 Task: Add Sprouts Organic Curry Powder Spice to the cart.
Action: Mouse moved to (20, 98)
Screenshot: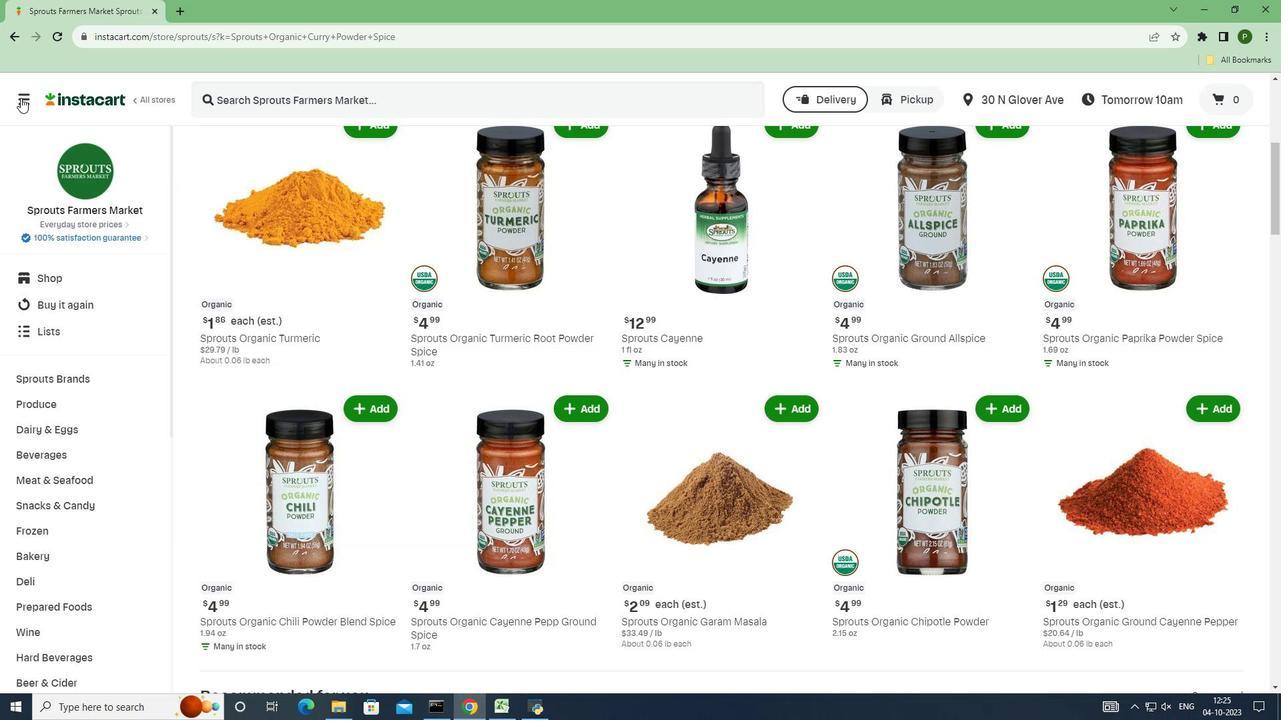 
Action: Mouse pressed left at (20, 98)
Screenshot: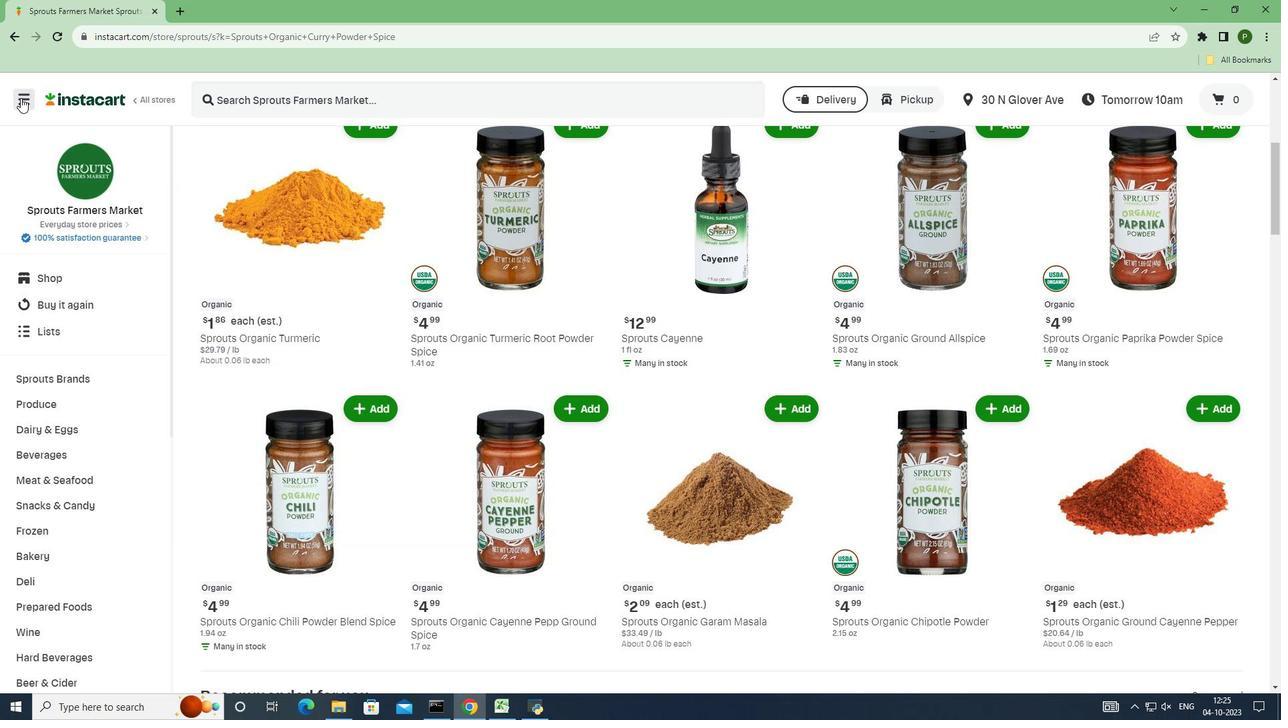 
Action: Mouse moved to (53, 375)
Screenshot: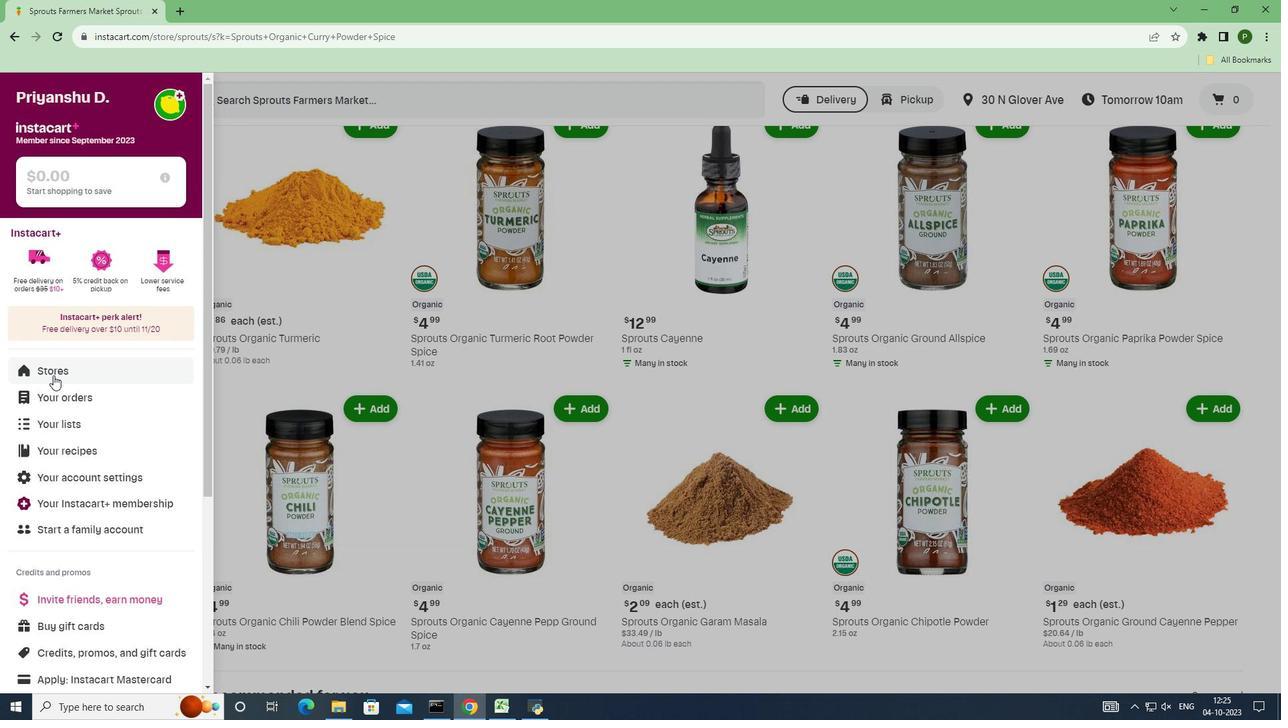 
Action: Mouse pressed left at (53, 375)
Screenshot: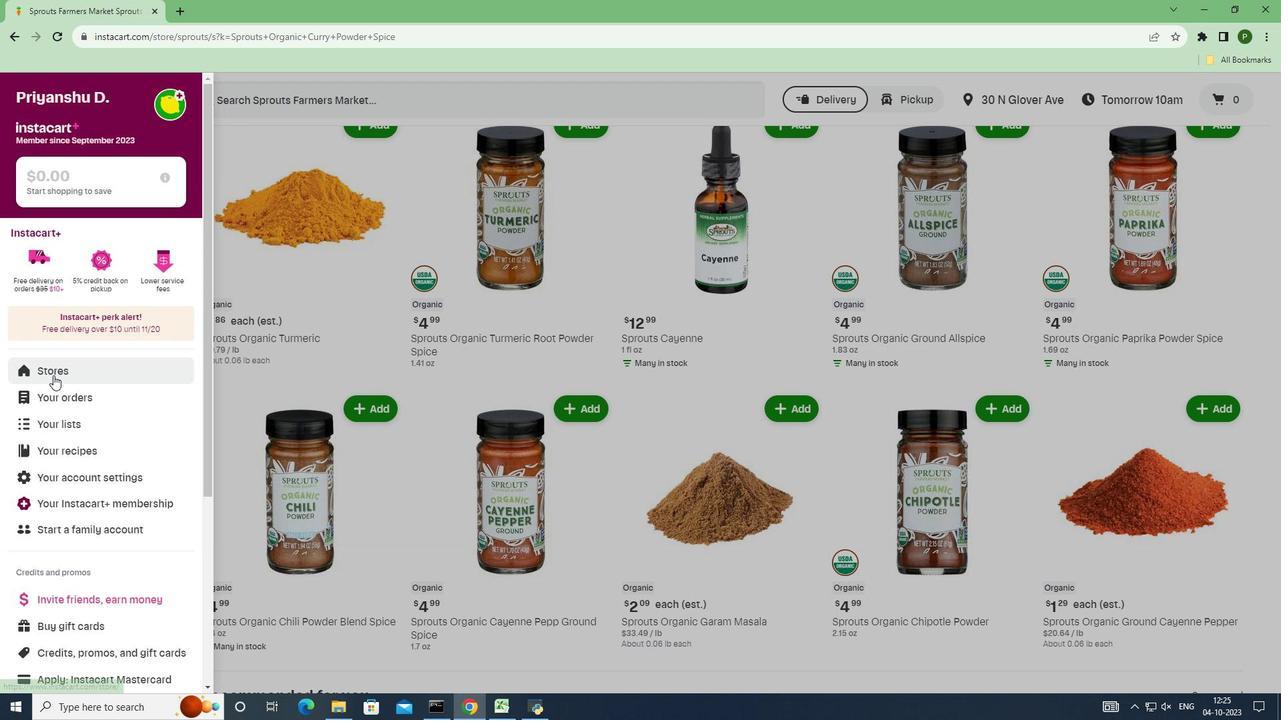 
Action: Mouse moved to (311, 160)
Screenshot: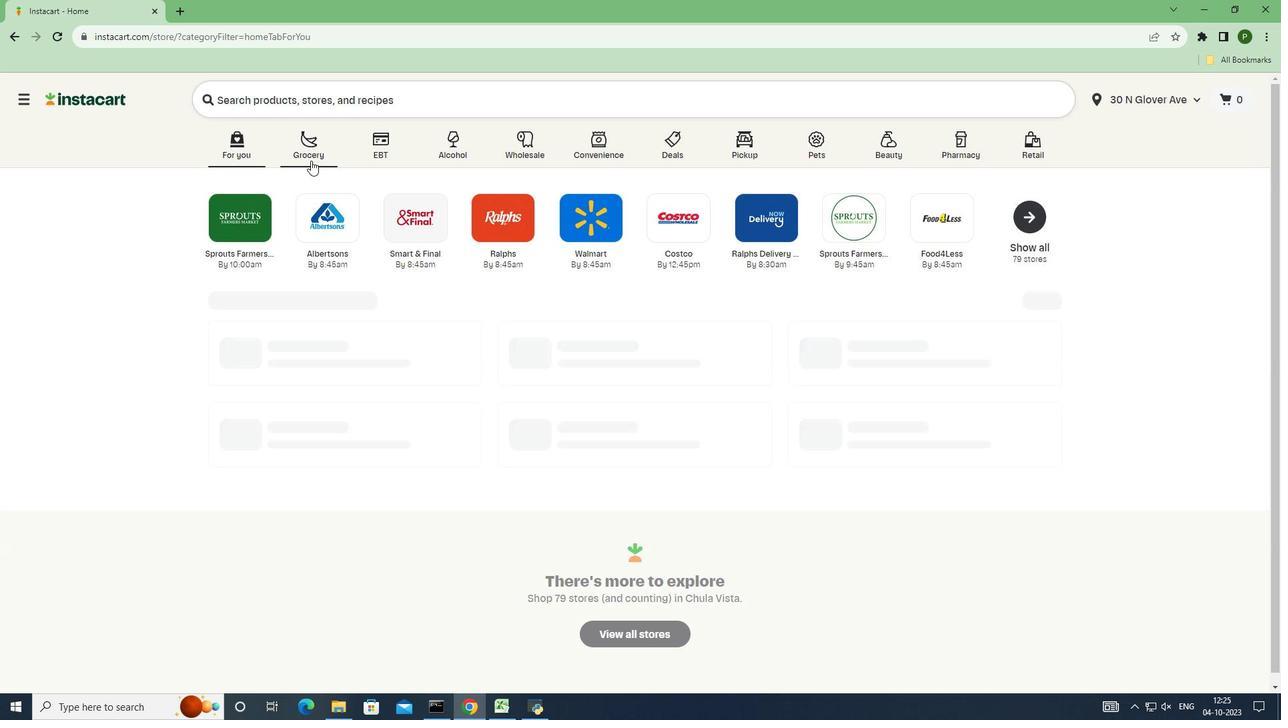 
Action: Mouse pressed left at (311, 160)
Screenshot: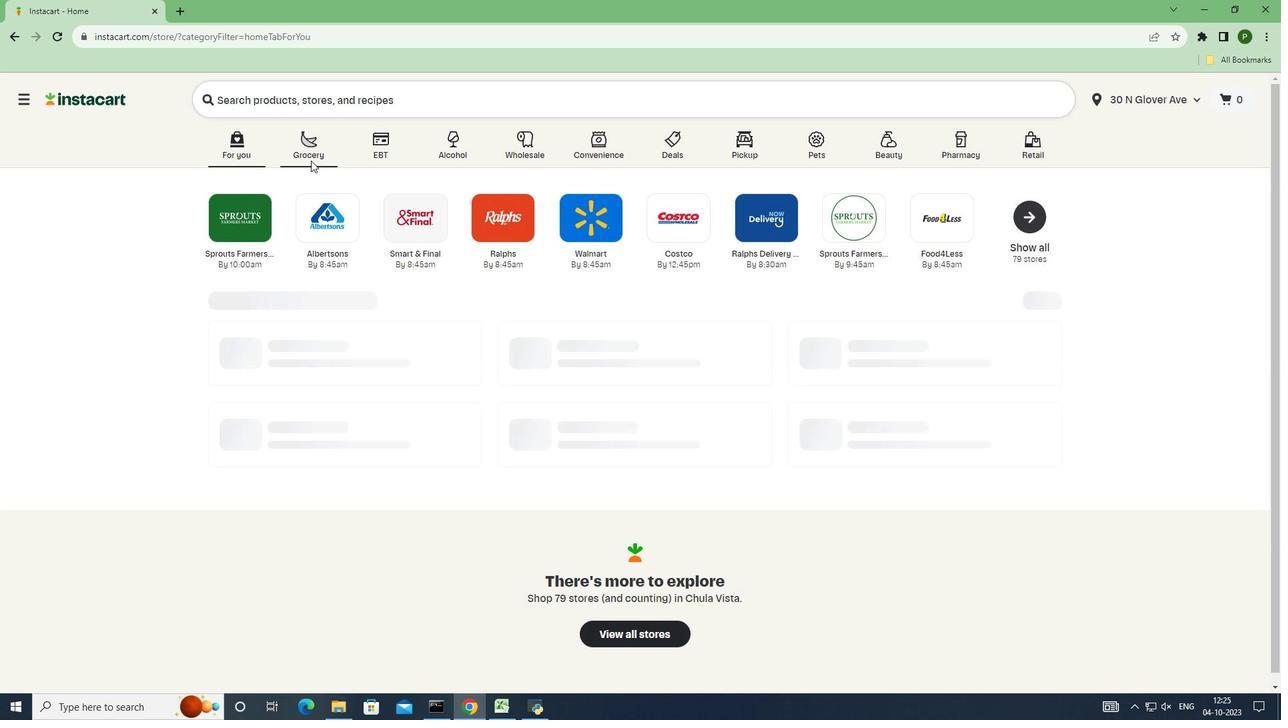 
Action: Mouse moved to (821, 317)
Screenshot: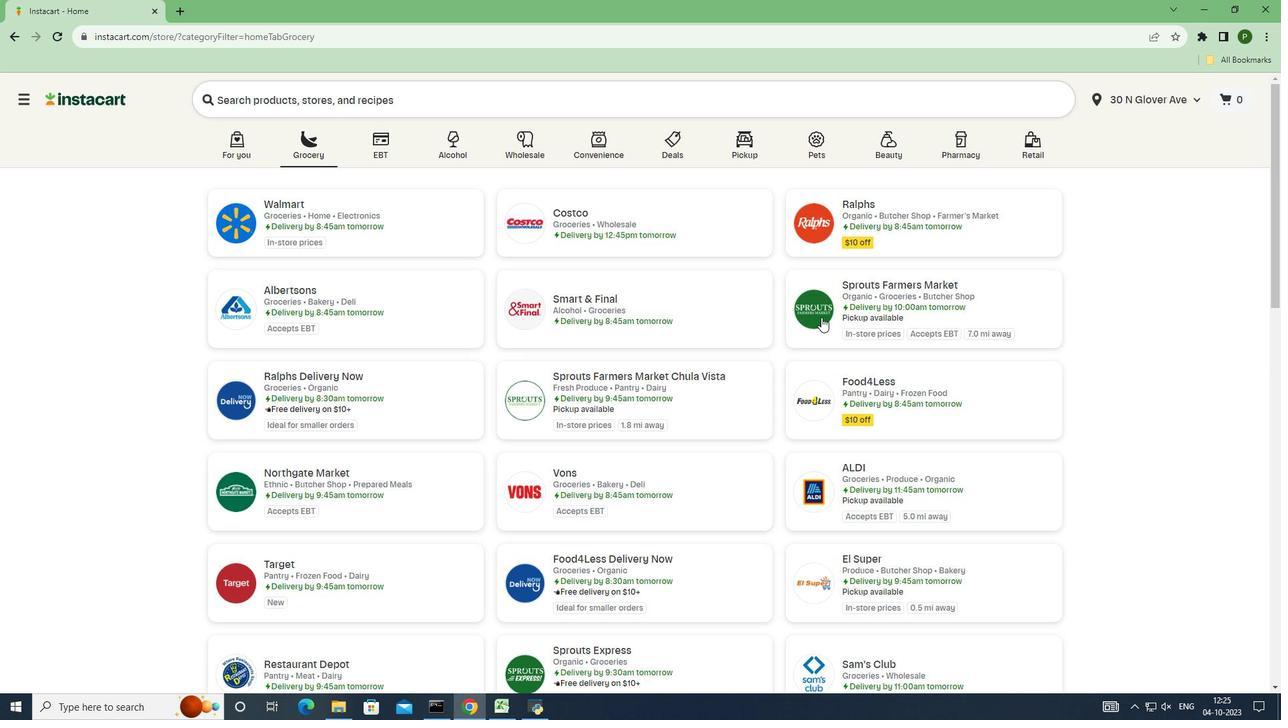 
Action: Mouse pressed left at (821, 317)
Screenshot: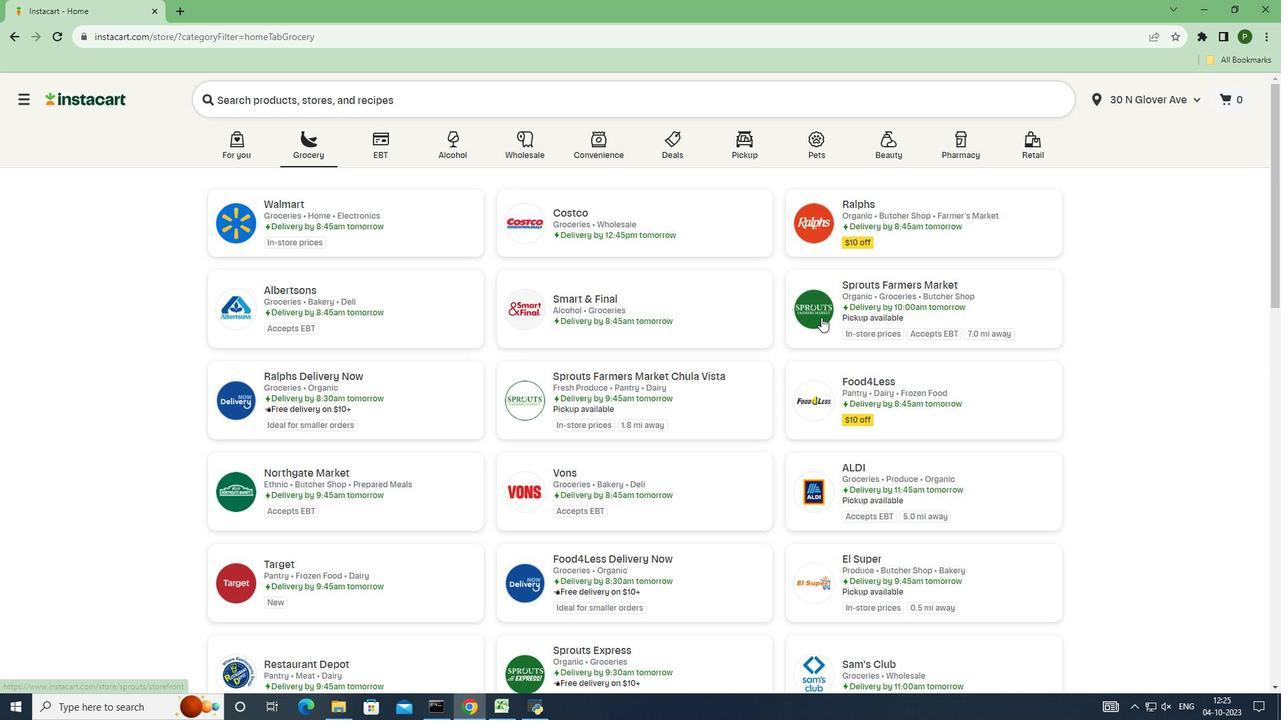
Action: Mouse moved to (74, 385)
Screenshot: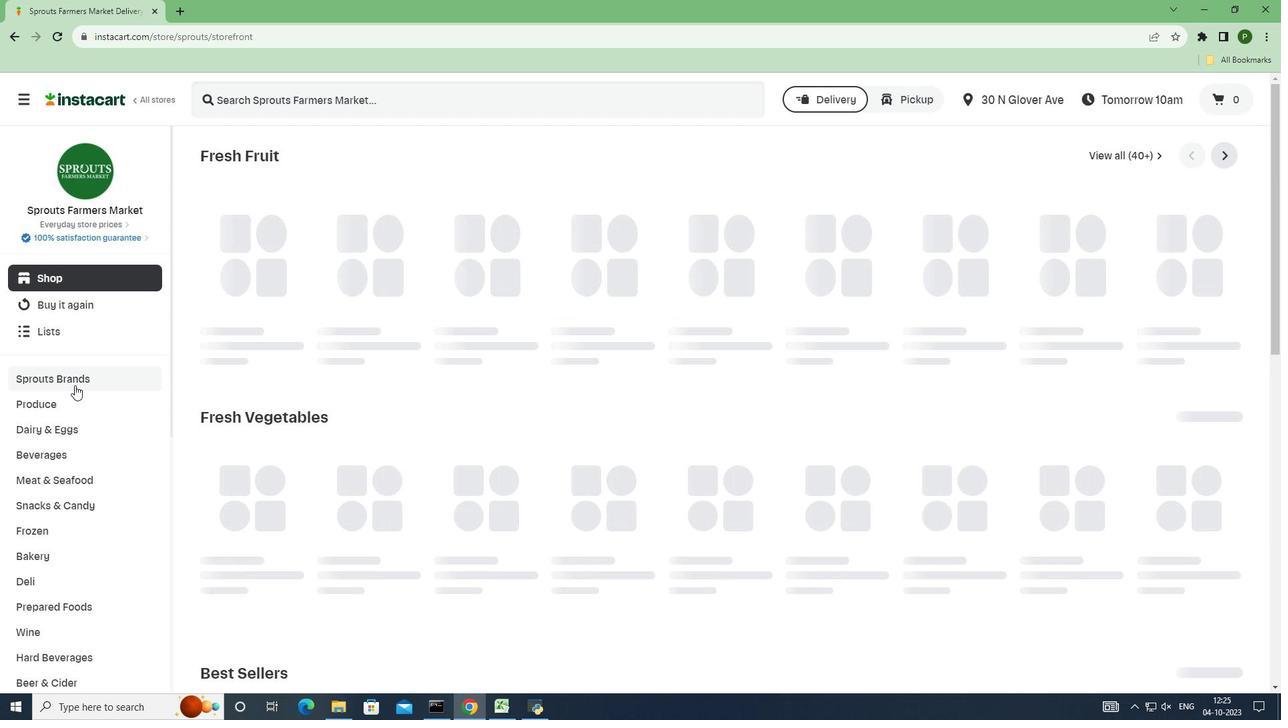 
Action: Mouse pressed left at (74, 385)
Screenshot: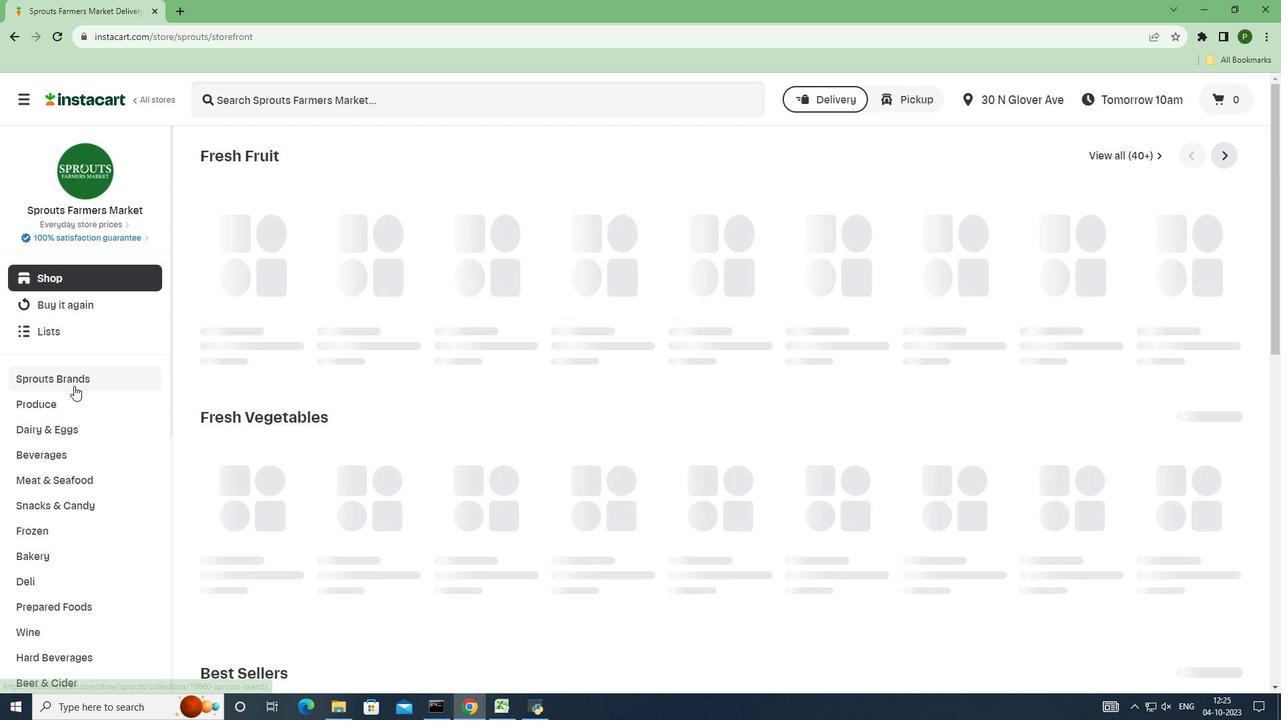
Action: Mouse moved to (64, 477)
Screenshot: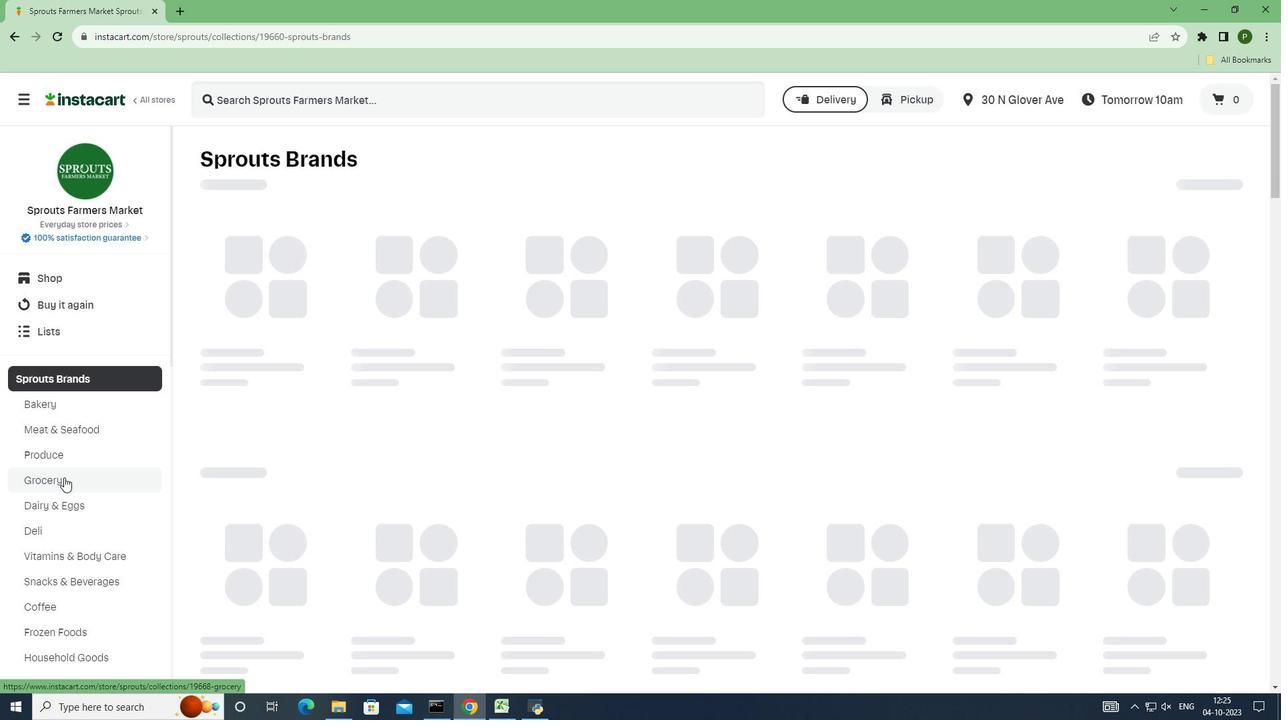 
Action: Mouse pressed left at (64, 477)
Screenshot: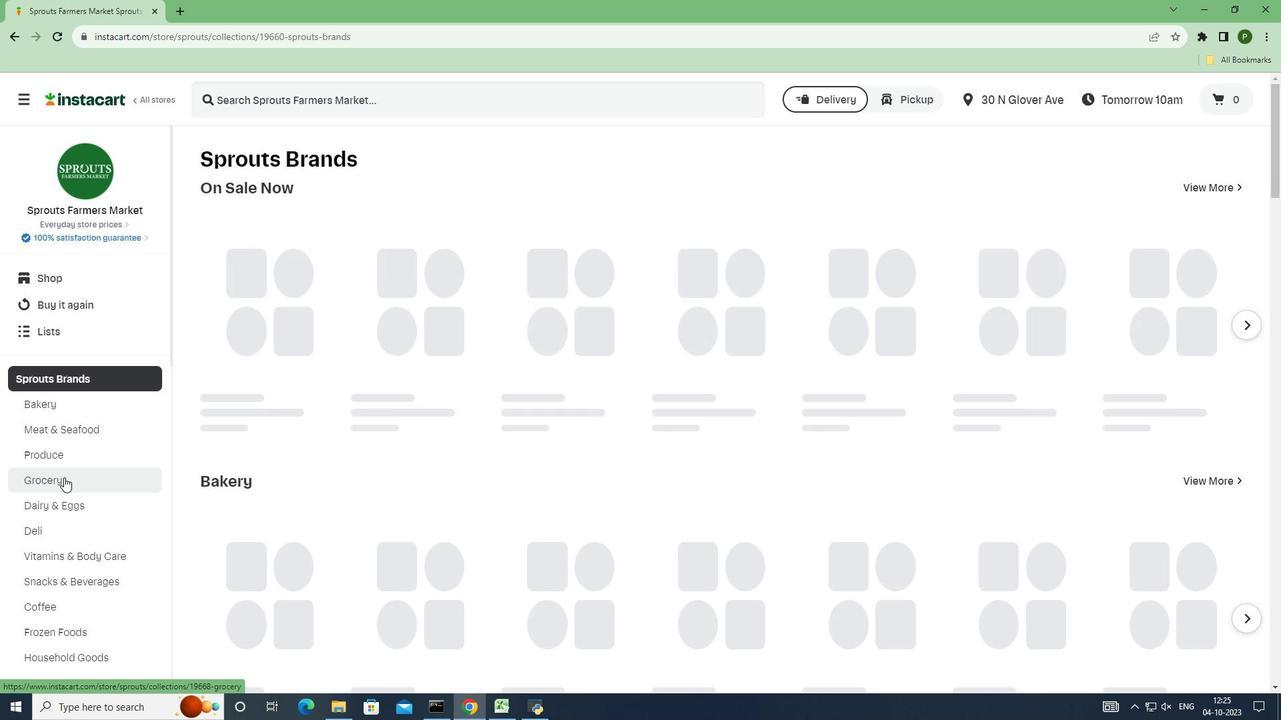 
Action: Mouse moved to (297, 278)
Screenshot: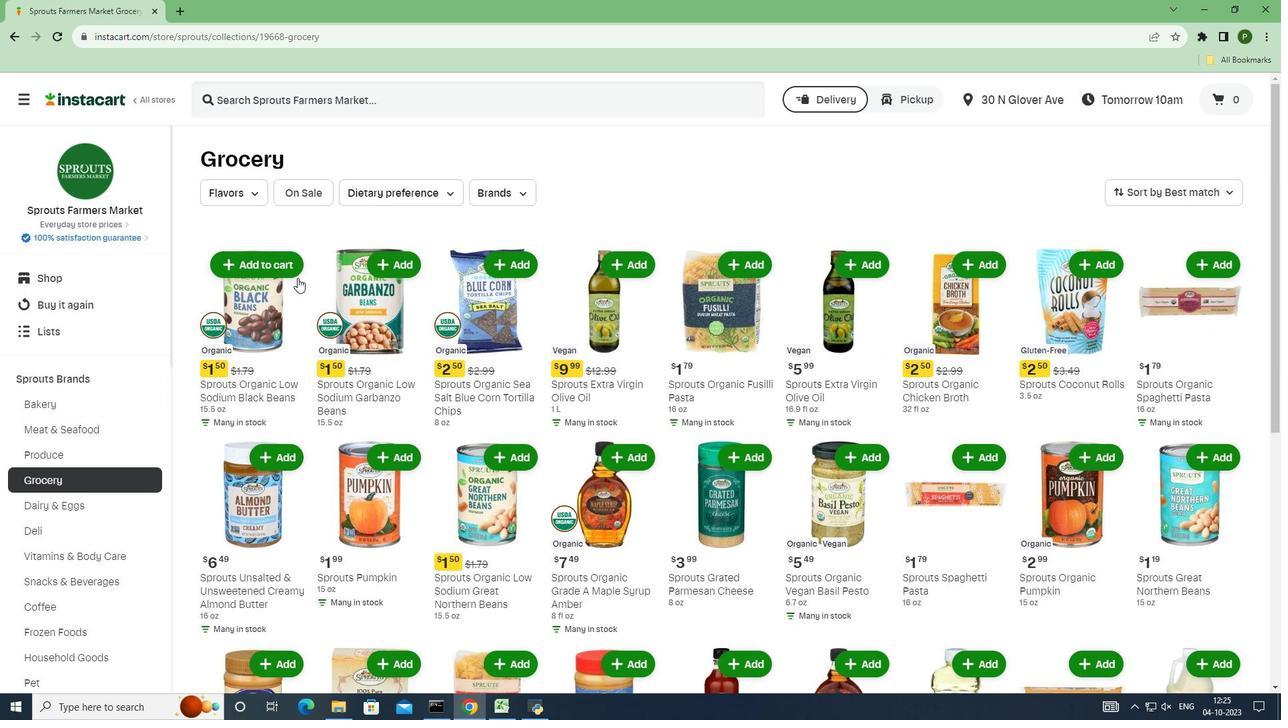
Action: Mouse scrolled (297, 277) with delta (0, 0)
Screenshot: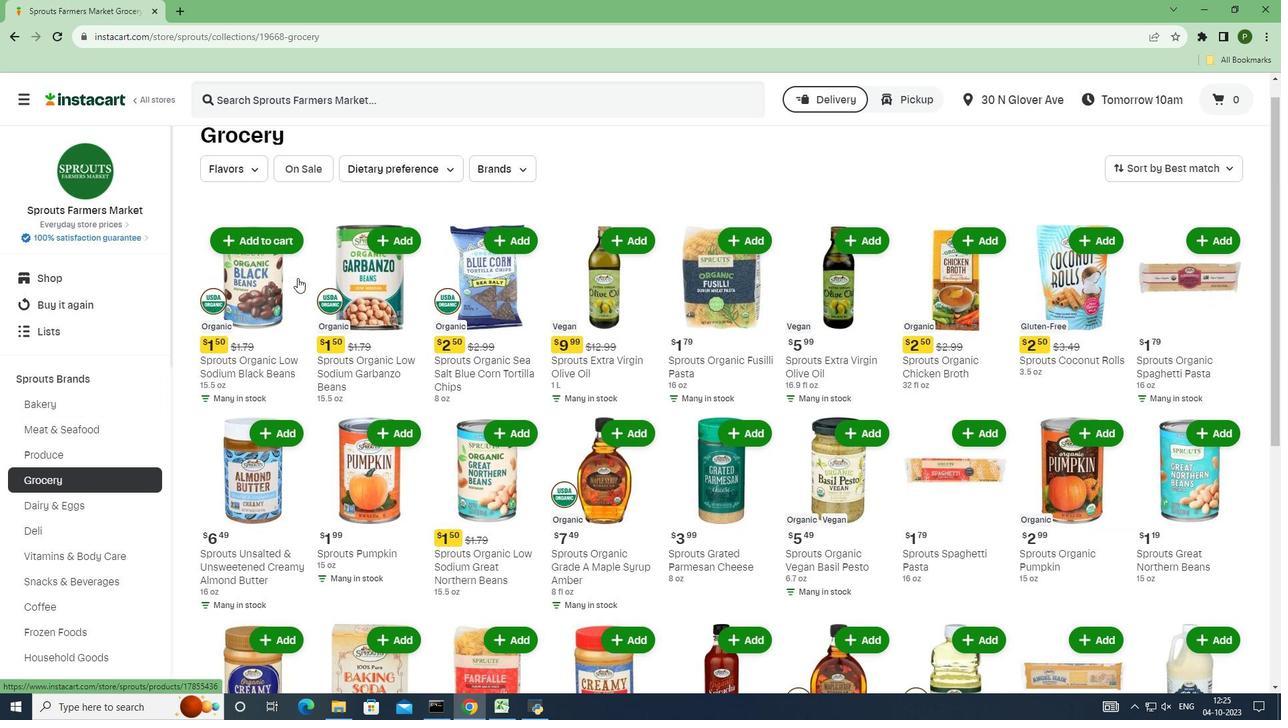 
Action: Mouse scrolled (297, 277) with delta (0, 0)
Screenshot: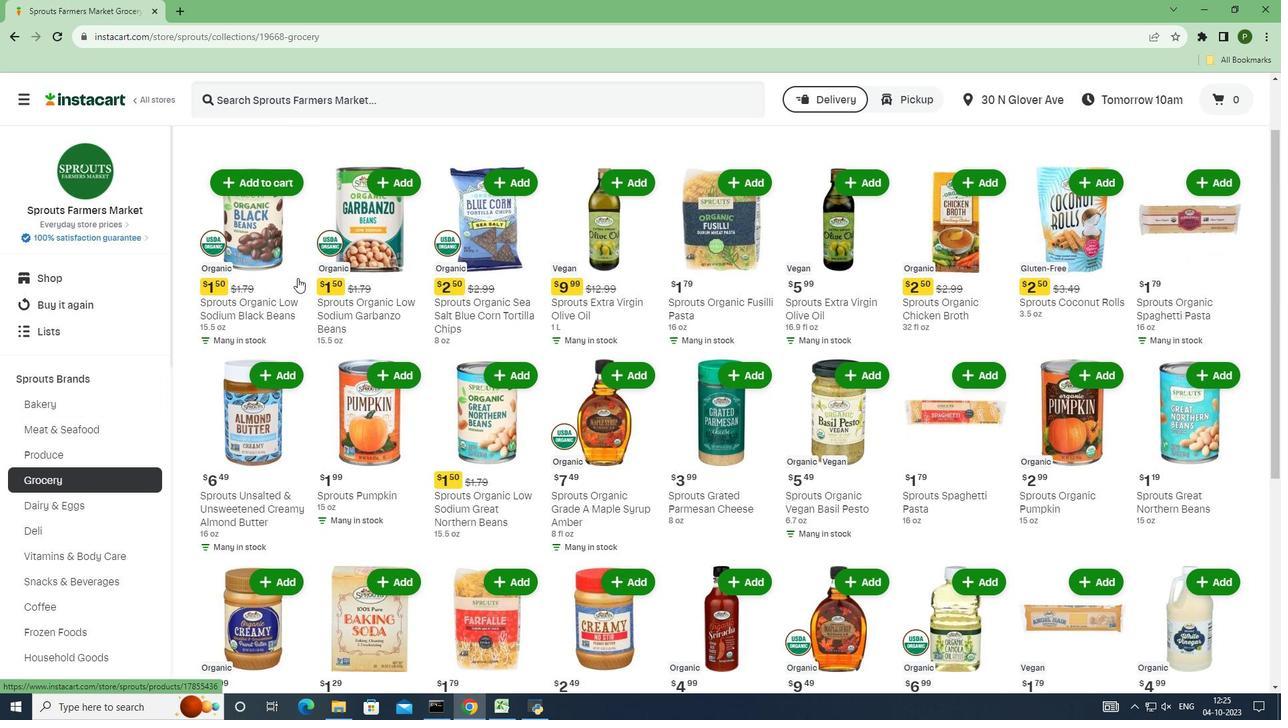 
Action: Mouse scrolled (297, 277) with delta (0, 0)
Screenshot: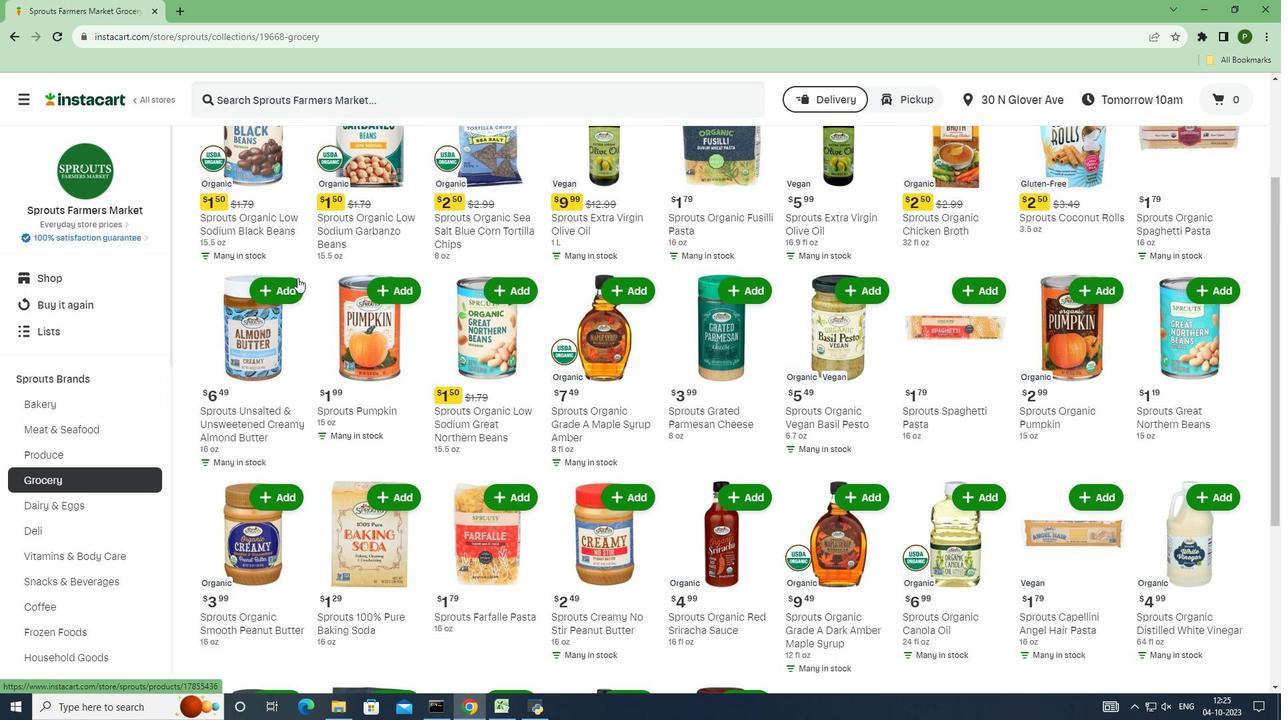 
Action: Mouse scrolled (297, 277) with delta (0, 0)
Screenshot: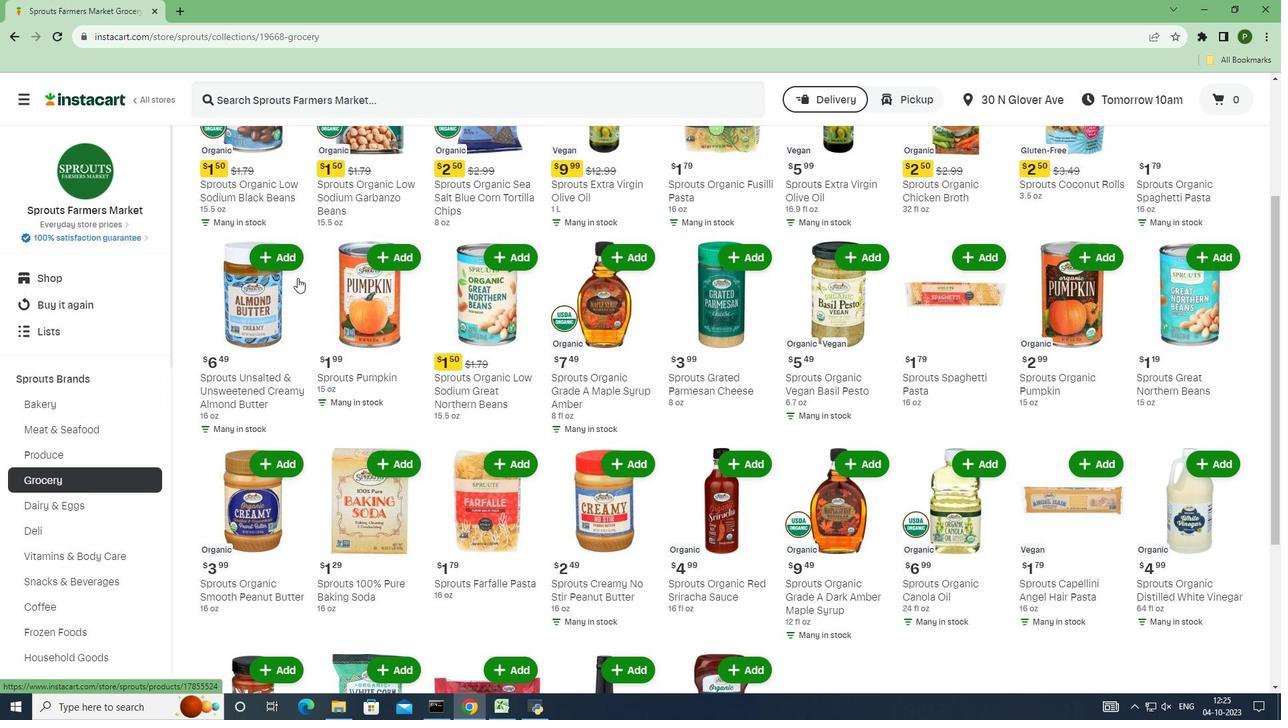 
Action: Mouse scrolled (297, 277) with delta (0, 0)
Screenshot: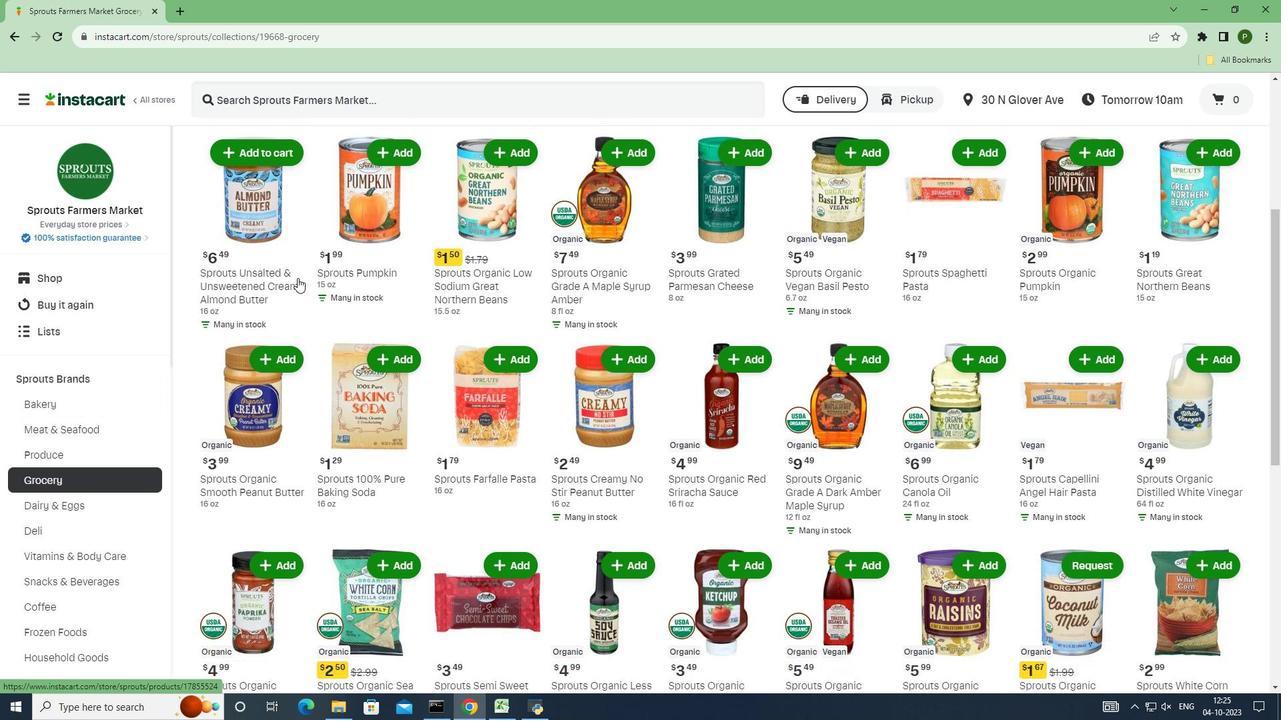
Action: Mouse scrolled (297, 277) with delta (0, 0)
Screenshot: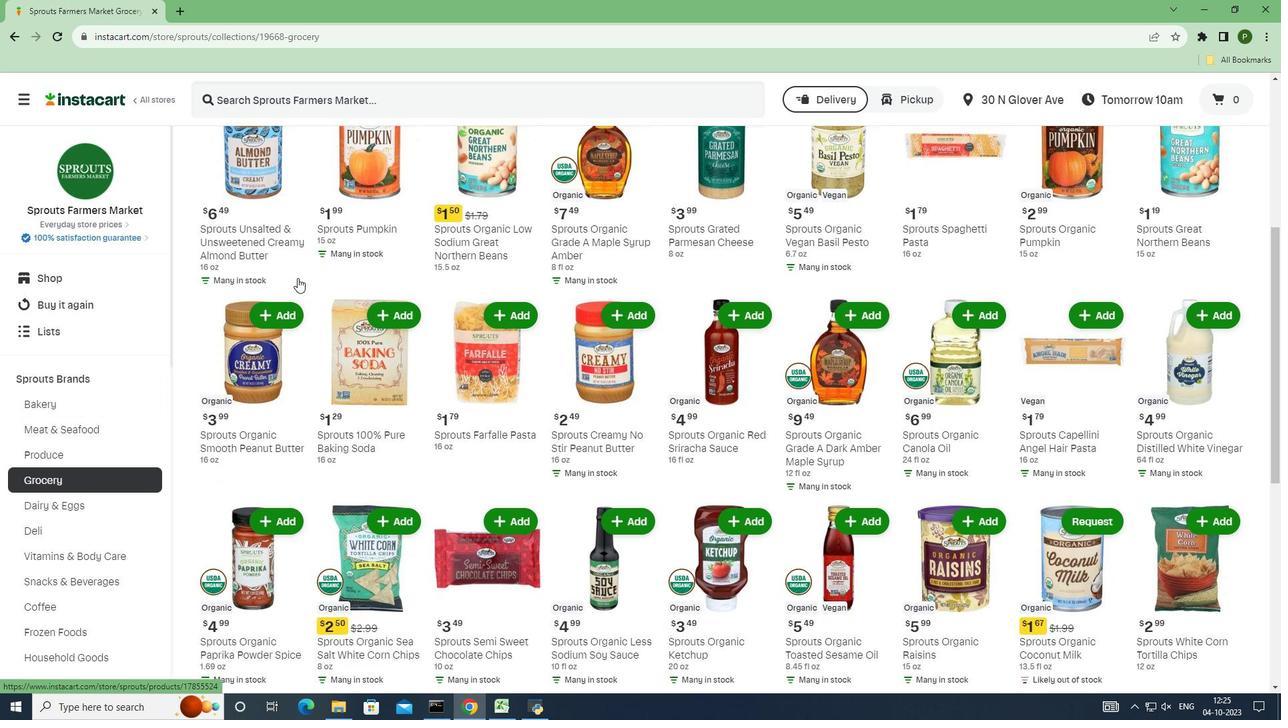 
Action: Mouse scrolled (297, 277) with delta (0, 0)
Screenshot: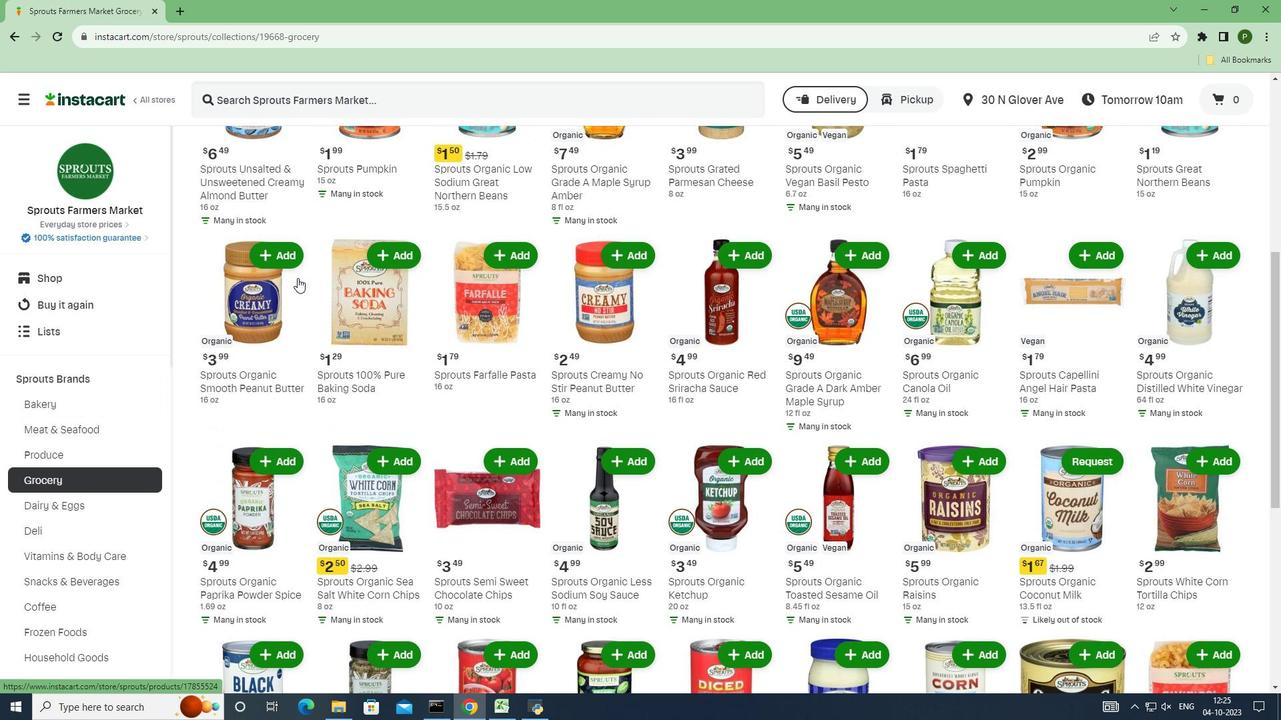 
Action: Mouse scrolled (297, 277) with delta (0, 0)
Screenshot: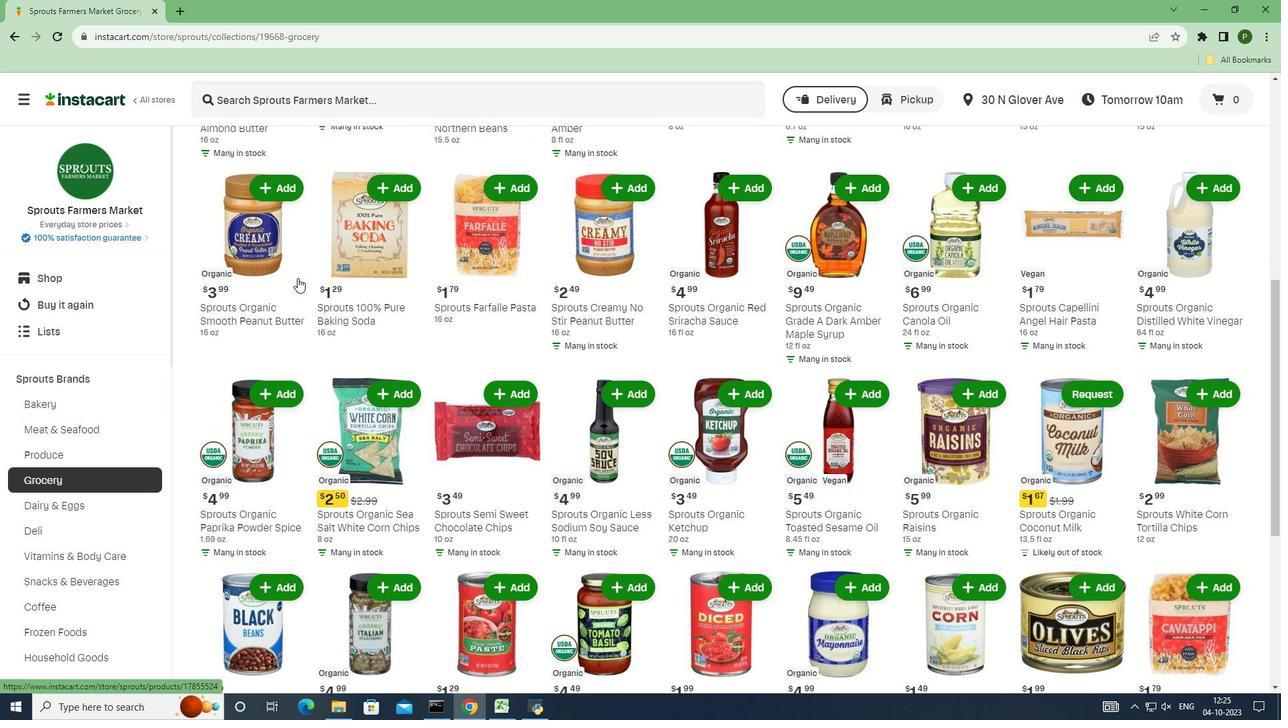 
Action: Mouse scrolled (297, 277) with delta (0, 0)
Screenshot: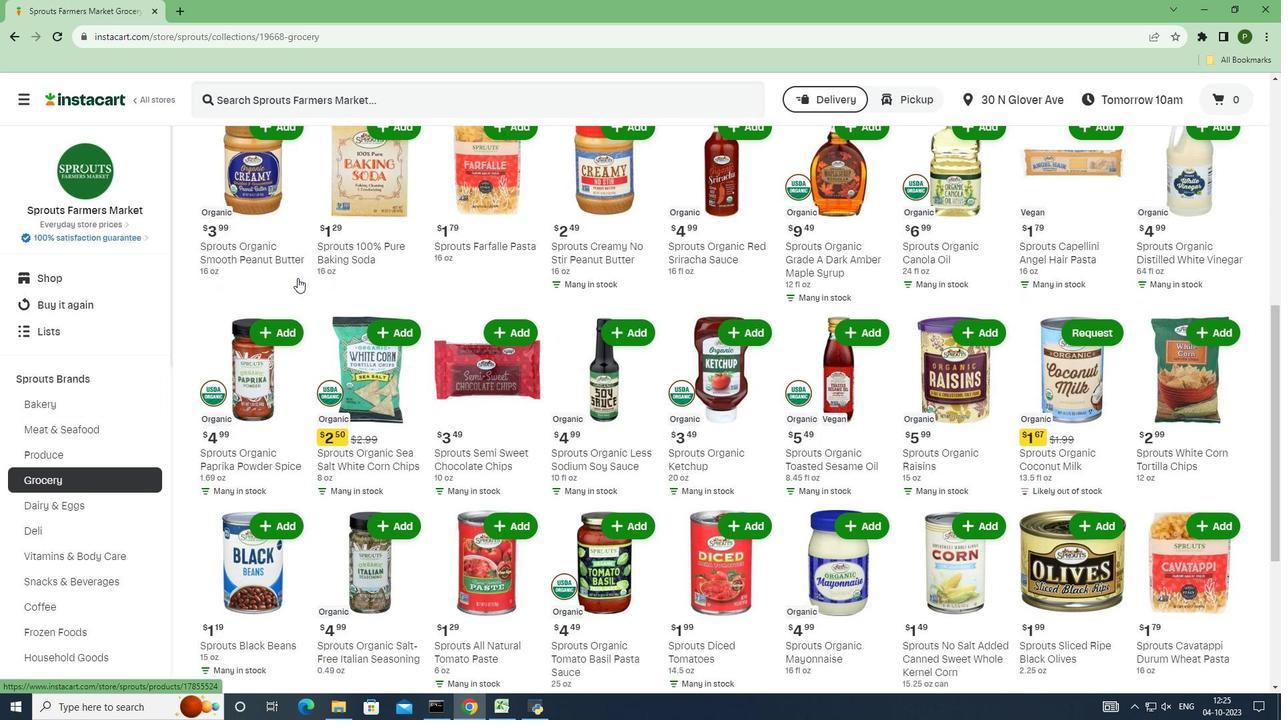
Action: Mouse scrolled (297, 277) with delta (0, 0)
Screenshot: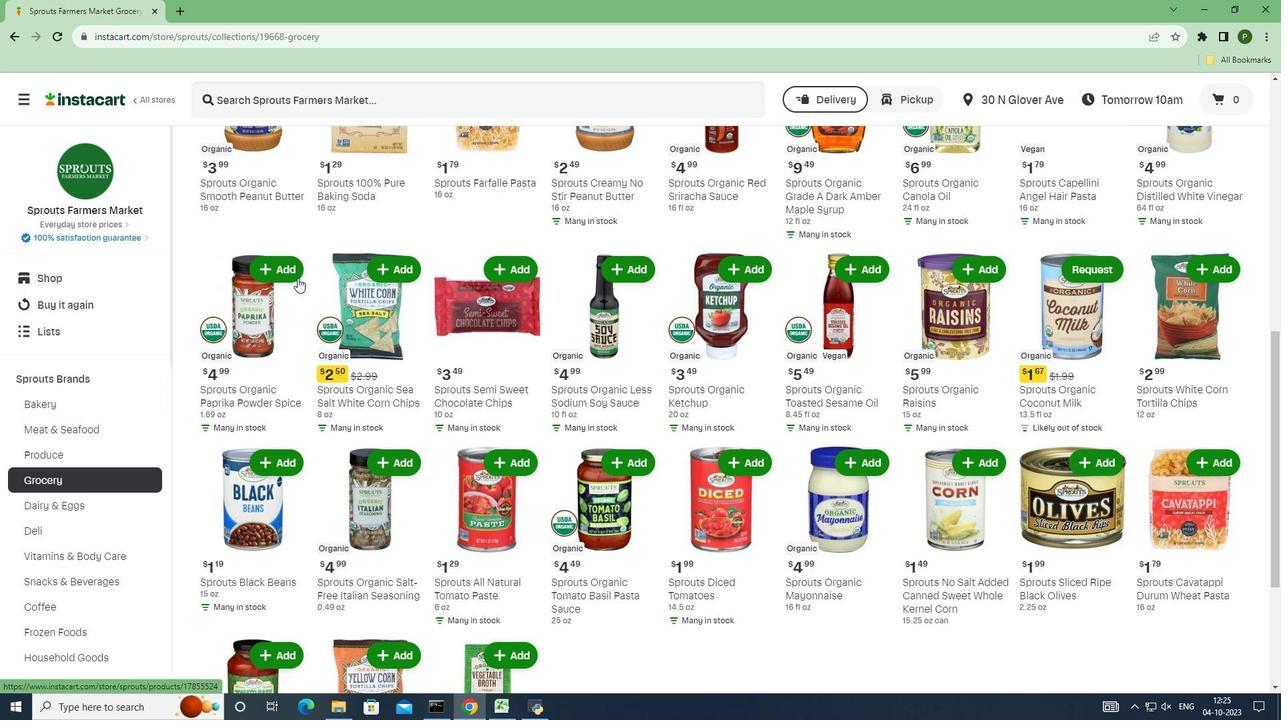 
Action: Mouse scrolled (297, 277) with delta (0, 0)
Screenshot: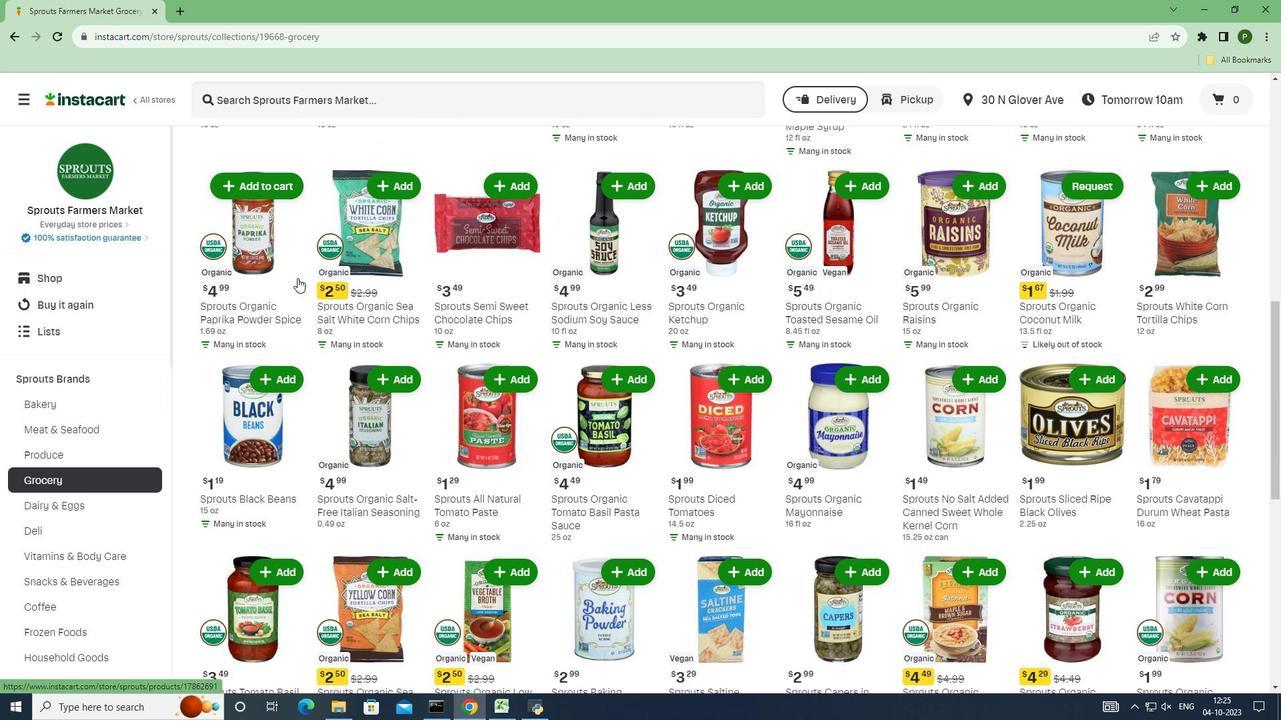 
Action: Mouse scrolled (297, 277) with delta (0, 0)
Screenshot: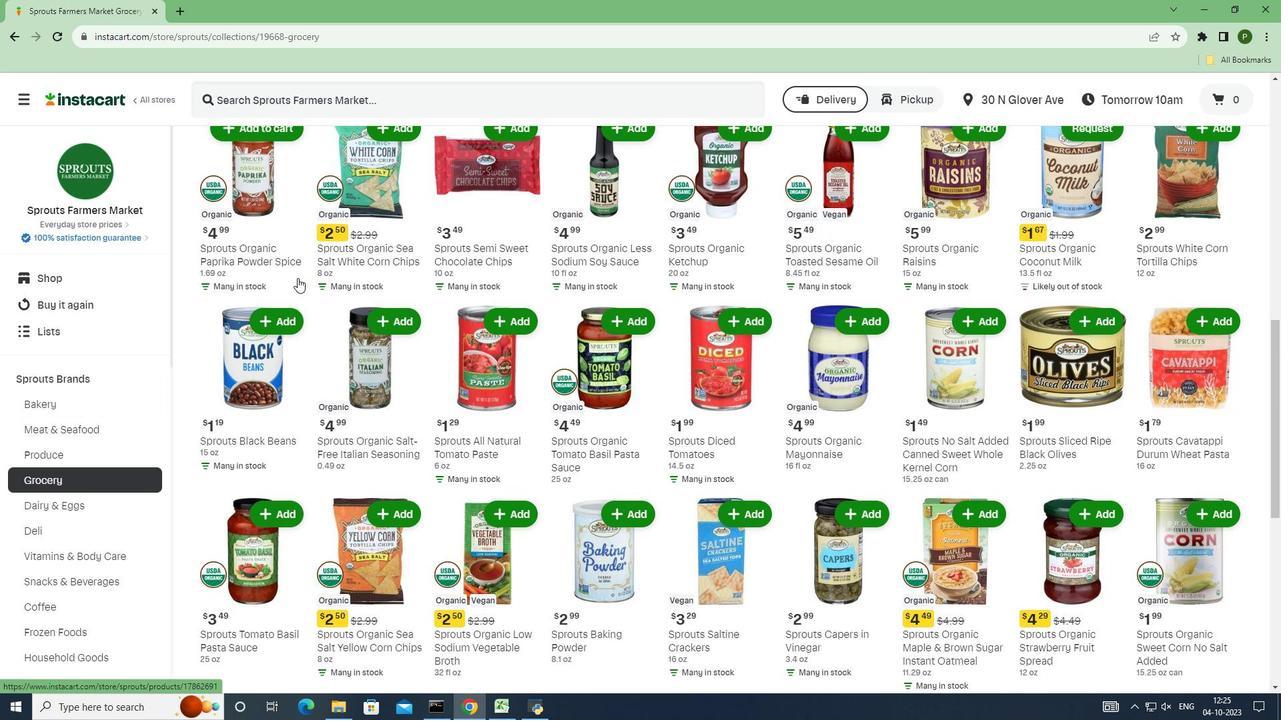 
Action: Mouse scrolled (297, 277) with delta (0, 0)
Screenshot: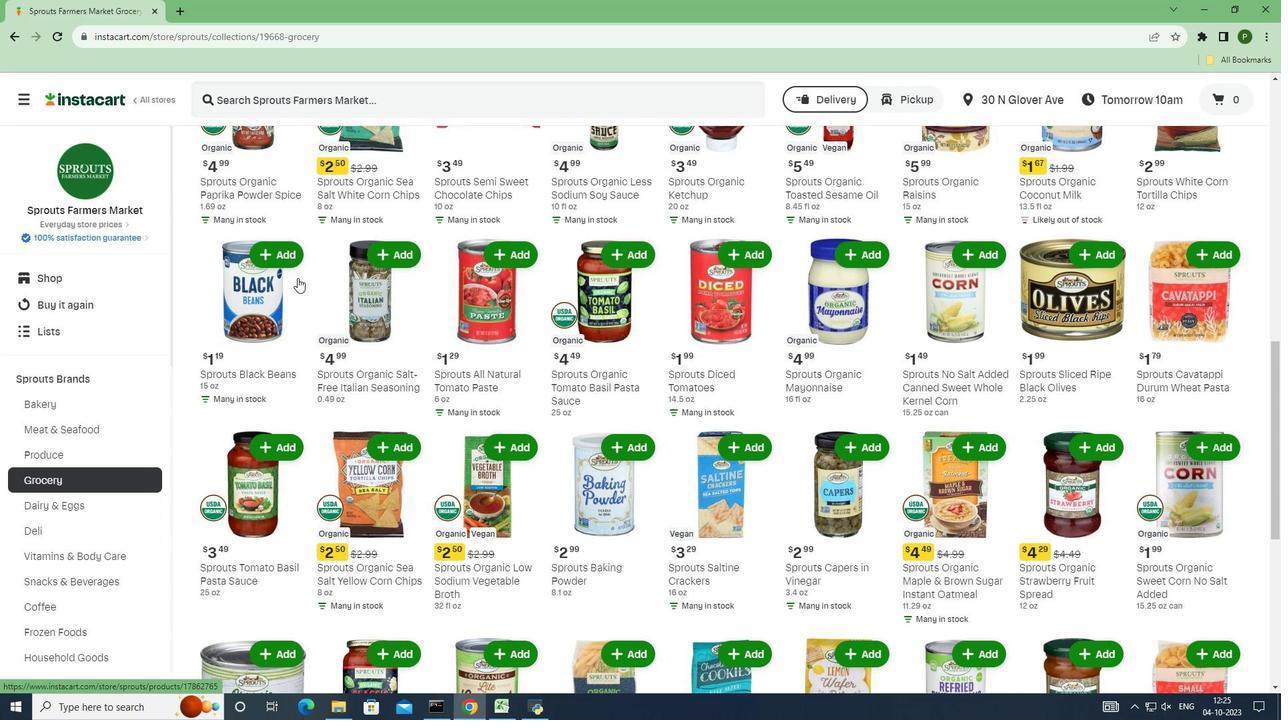 
Action: Mouse scrolled (297, 277) with delta (0, 0)
Screenshot: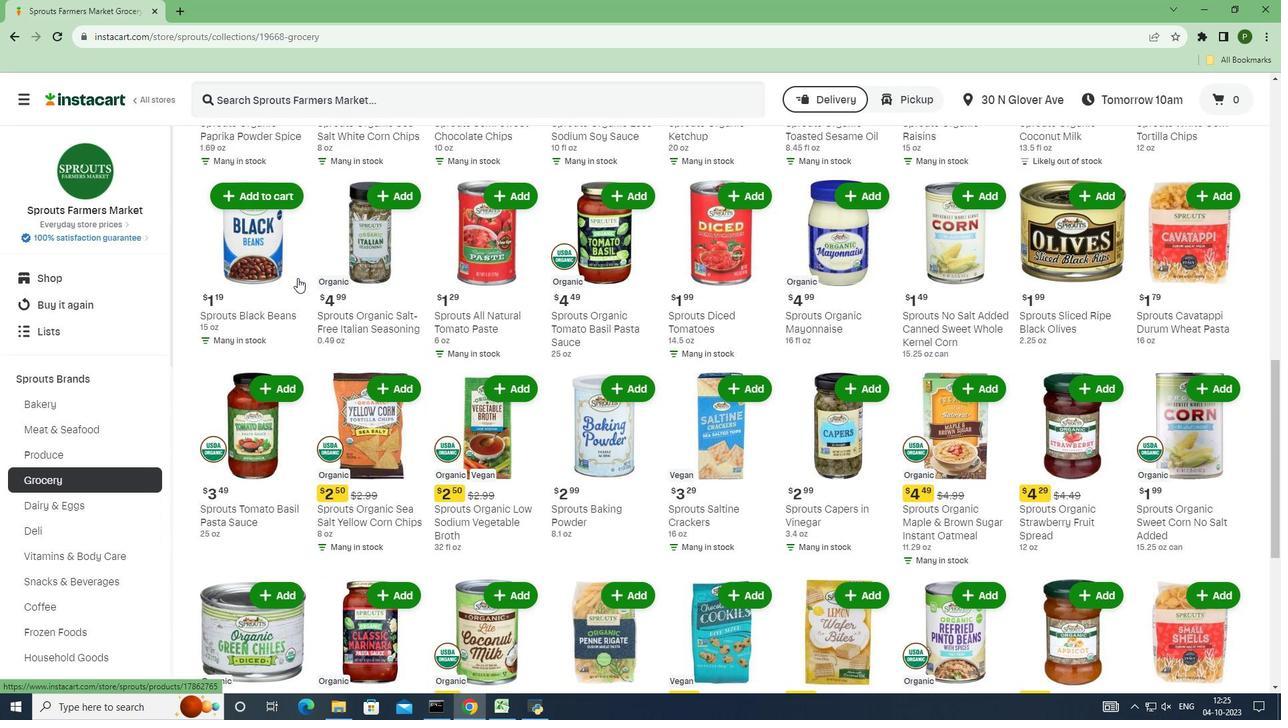
Action: Mouse scrolled (297, 277) with delta (0, 0)
Screenshot: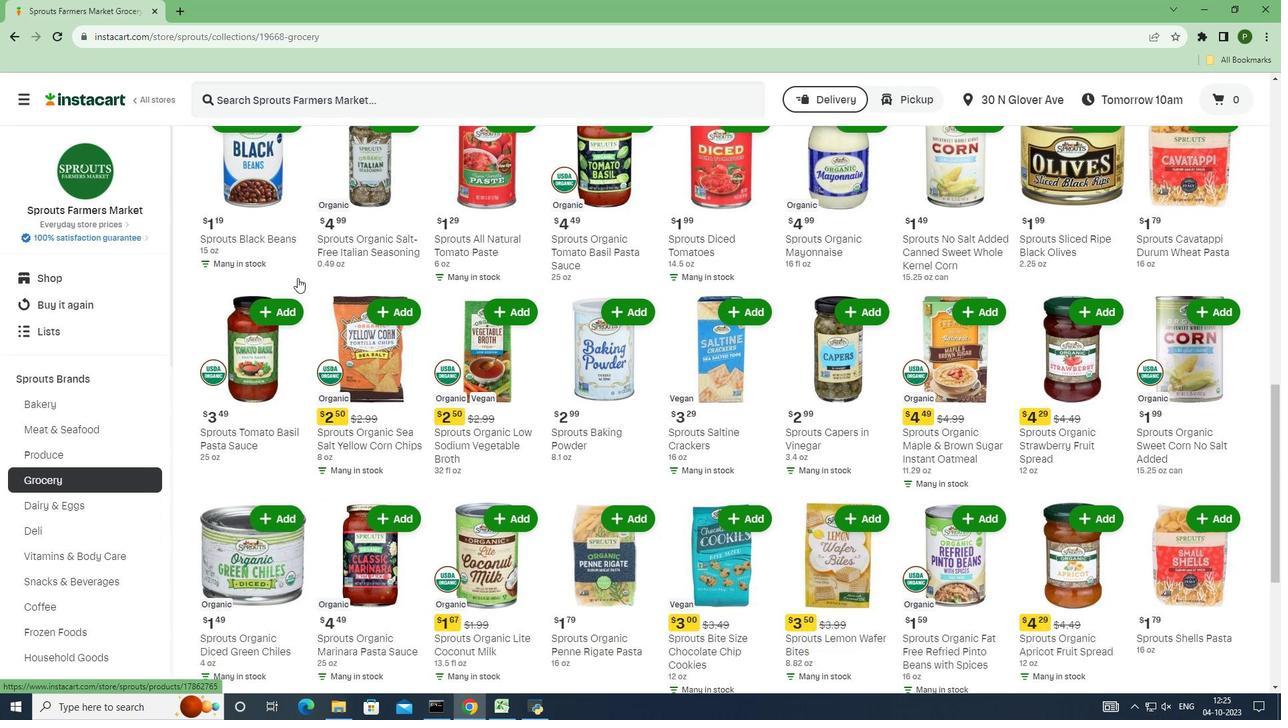 
Action: Mouse scrolled (297, 277) with delta (0, 0)
Screenshot: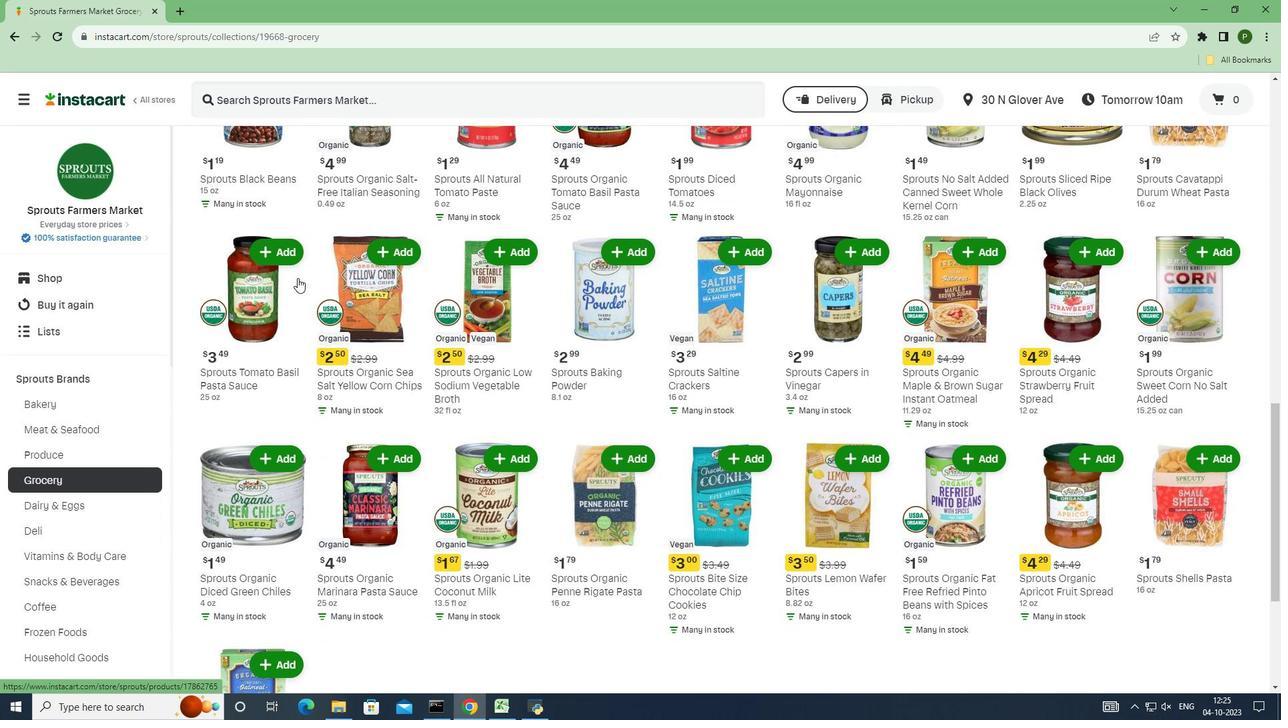 
Action: Mouse scrolled (297, 277) with delta (0, 0)
Screenshot: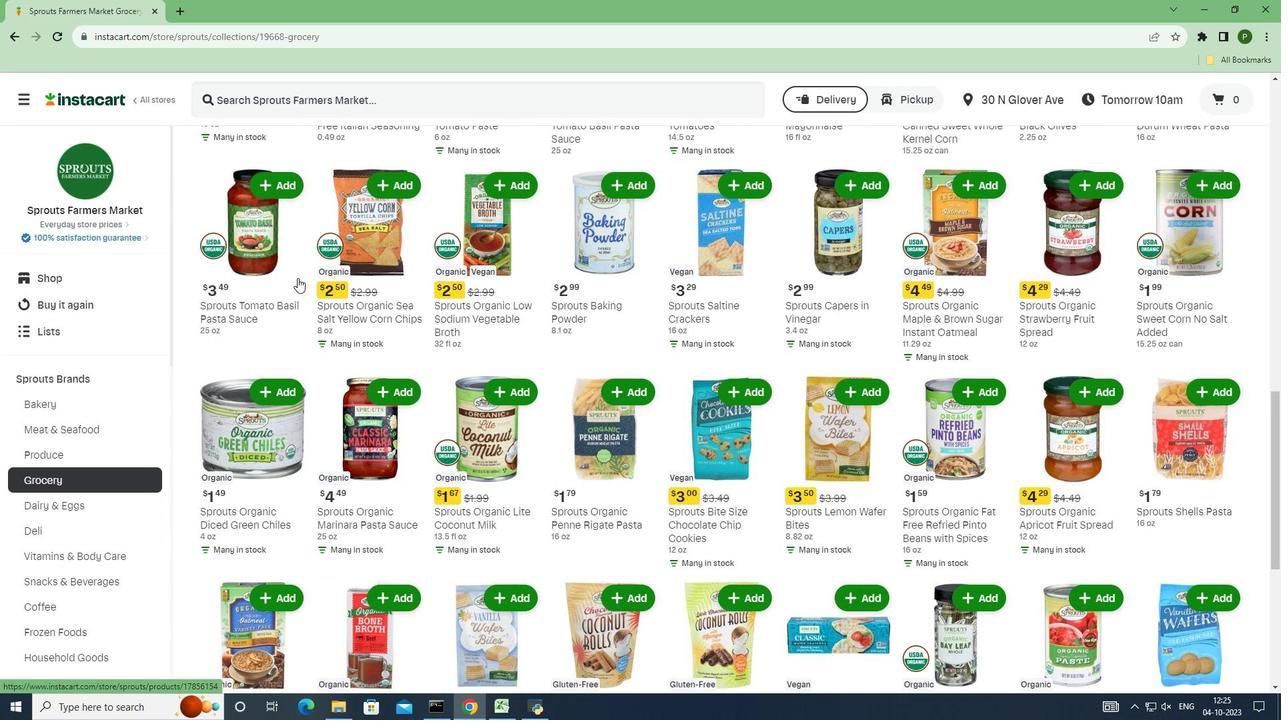 
Action: Mouse scrolled (297, 277) with delta (0, 0)
Screenshot: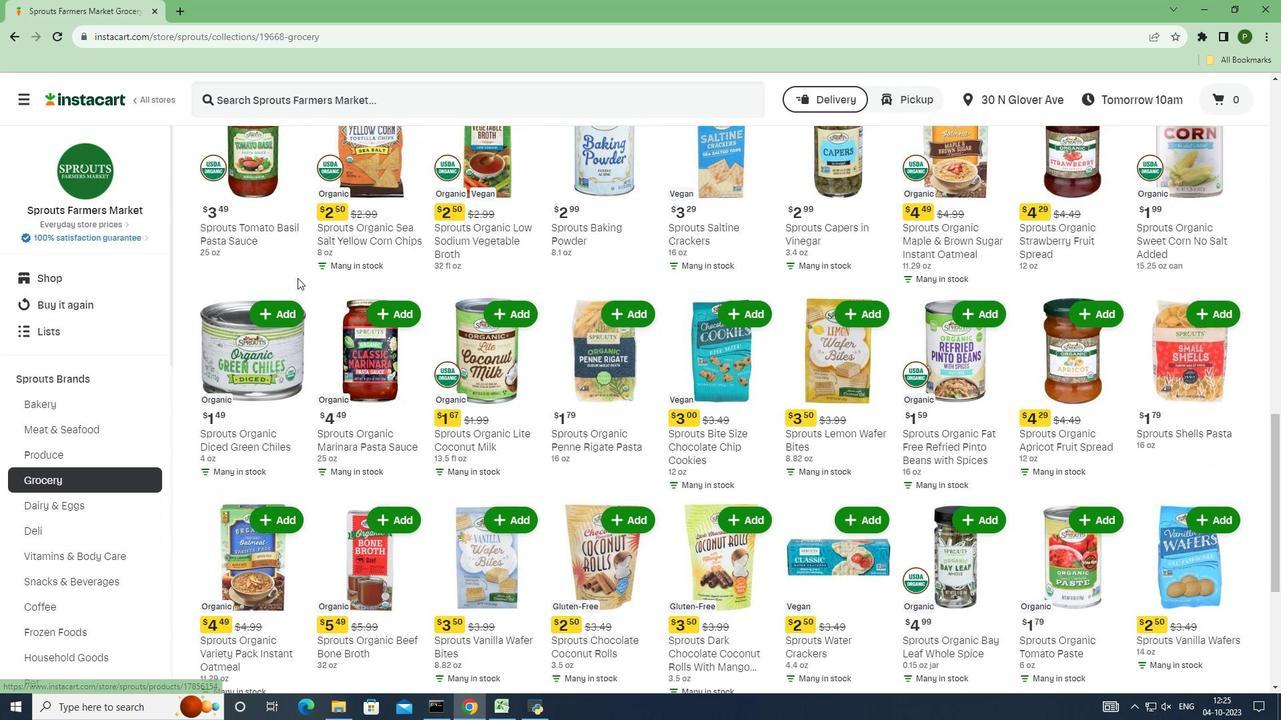
Action: Mouse scrolled (297, 277) with delta (0, 0)
Screenshot: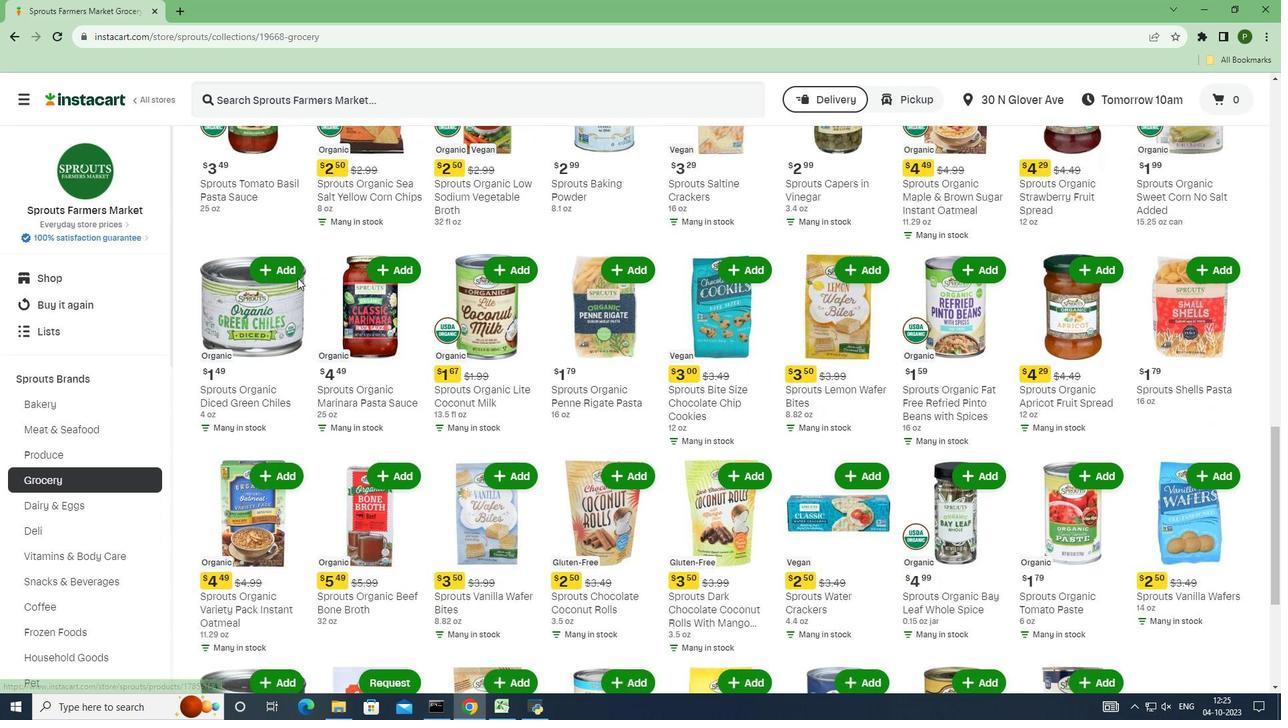 
Action: Mouse scrolled (297, 277) with delta (0, 0)
Screenshot: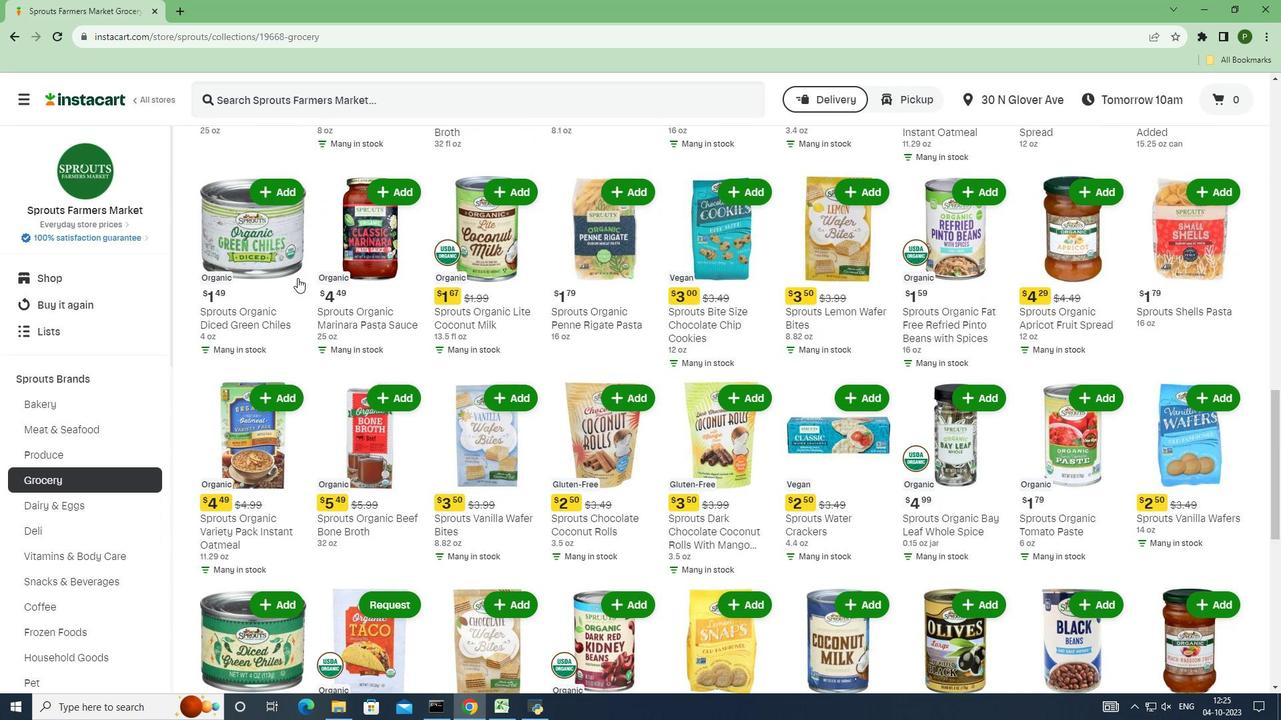 
Action: Mouse scrolled (297, 277) with delta (0, 0)
Screenshot: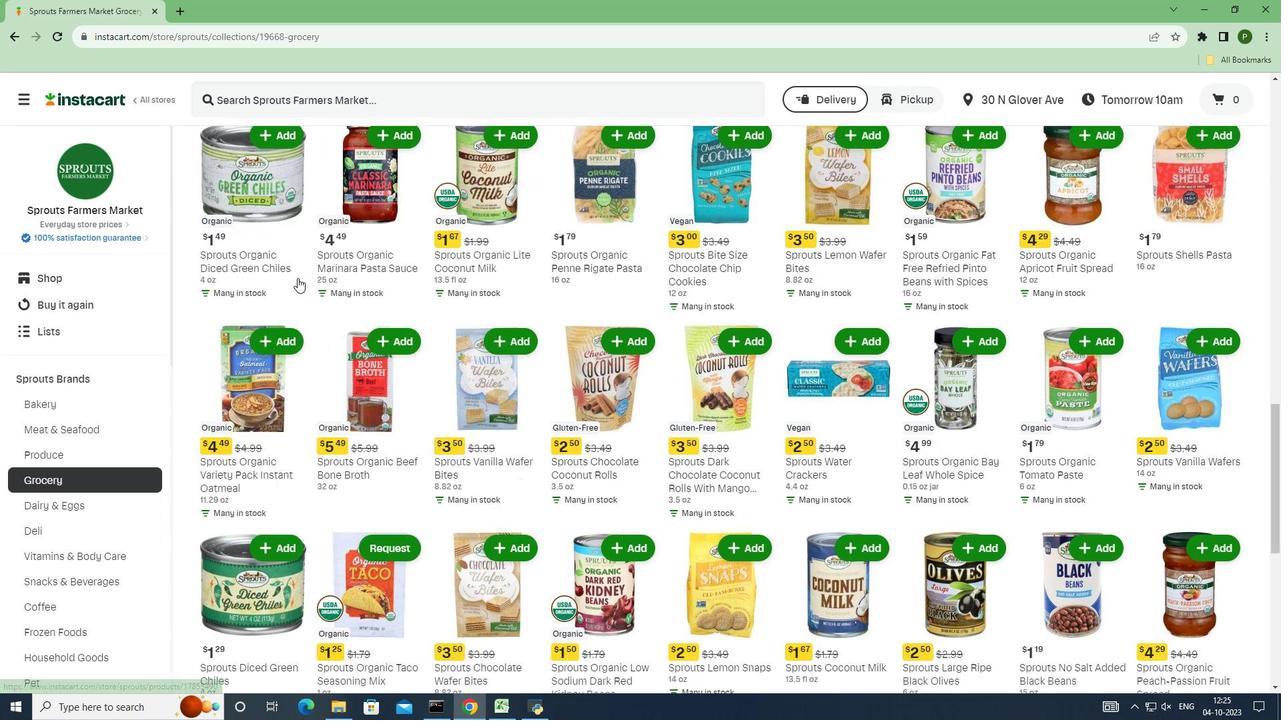 
Action: Mouse scrolled (297, 277) with delta (0, 0)
Screenshot: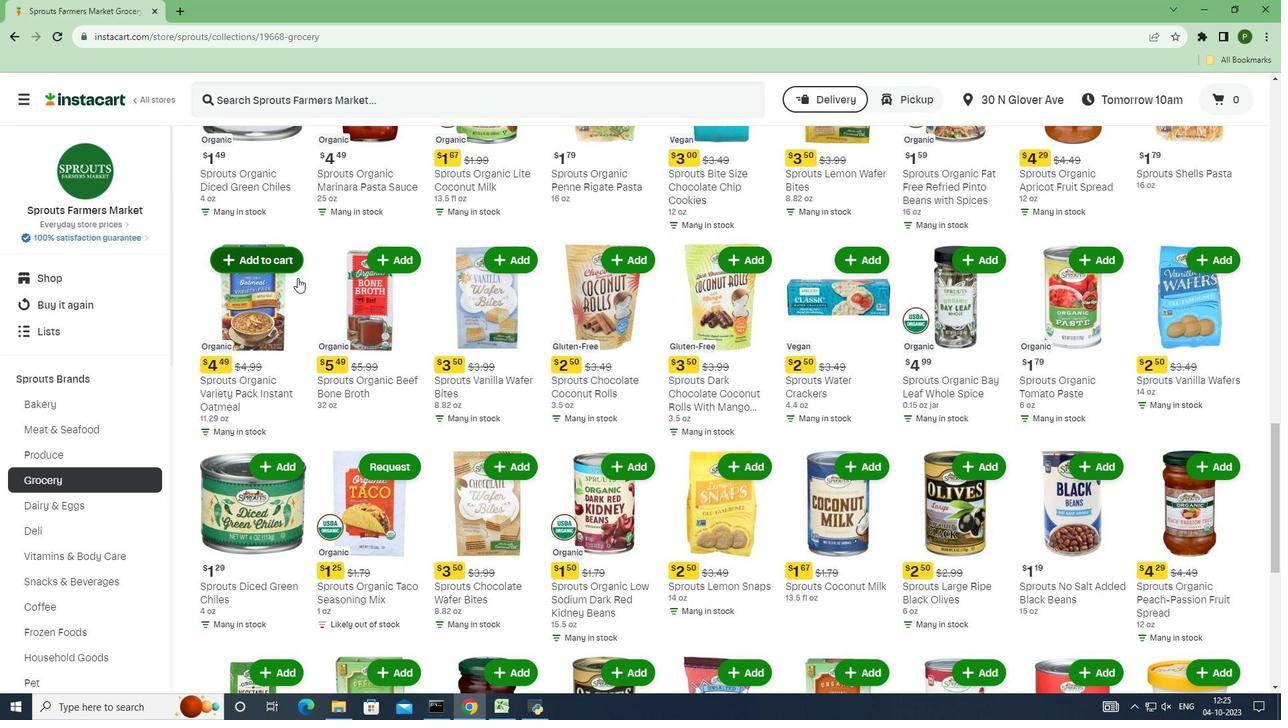 
Action: Mouse scrolled (297, 277) with delta (0, 0)
Screenshot: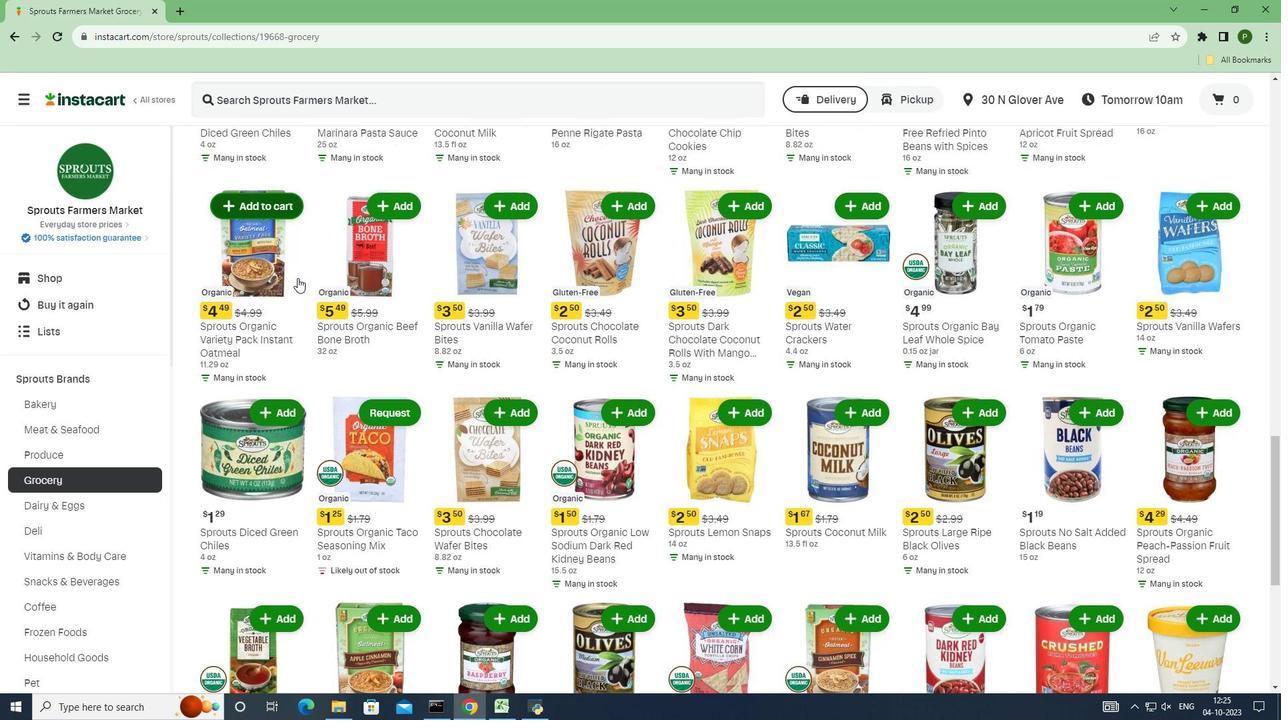 
Action: Mouse scrolled (297, 277) with delta (0, 0)
Screenshot: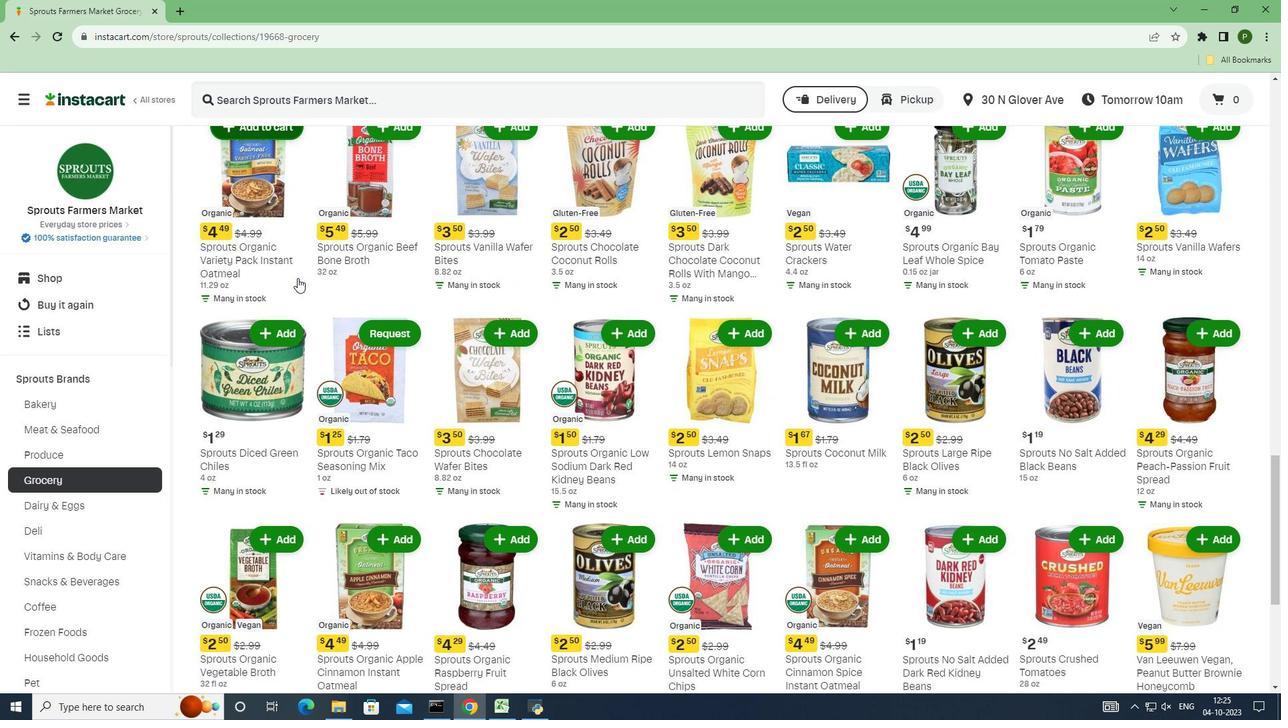 
Action: Mouse scrolled (297, 277) with delta (0, 0)
Screenshot: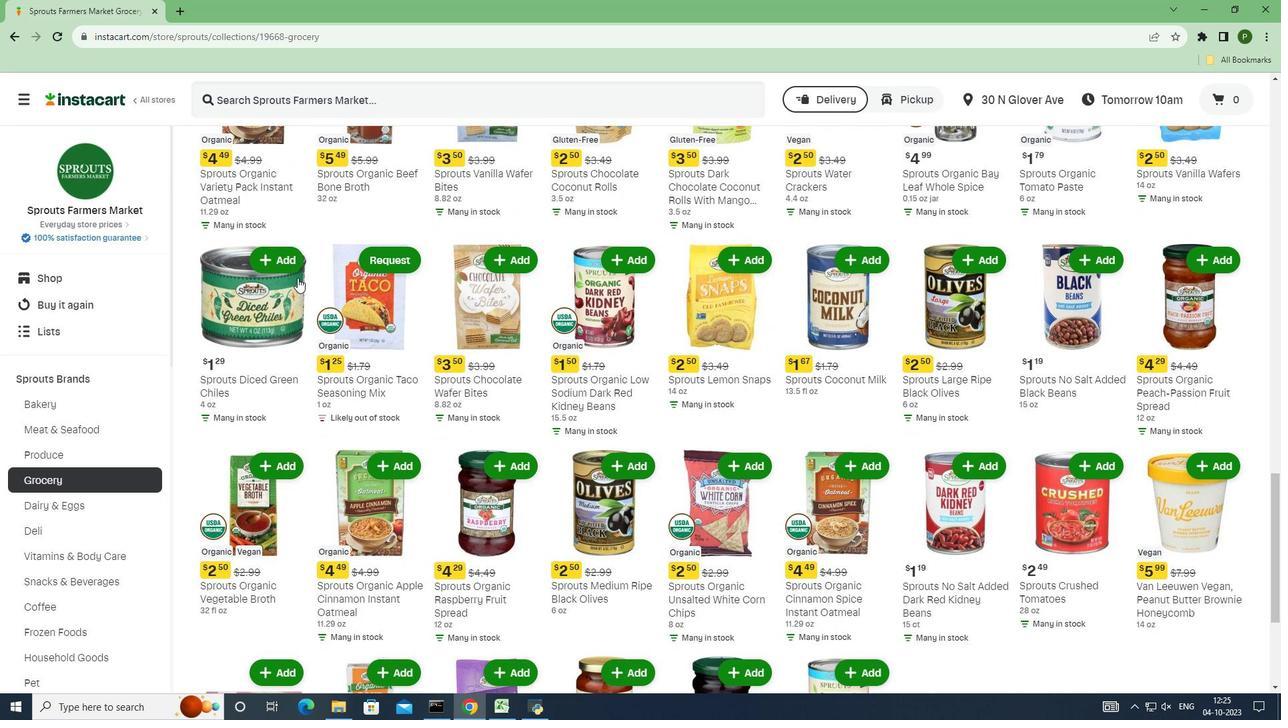 
Action: Mouse scrolled (297, 277) with delta (0, 0)
Screenshot: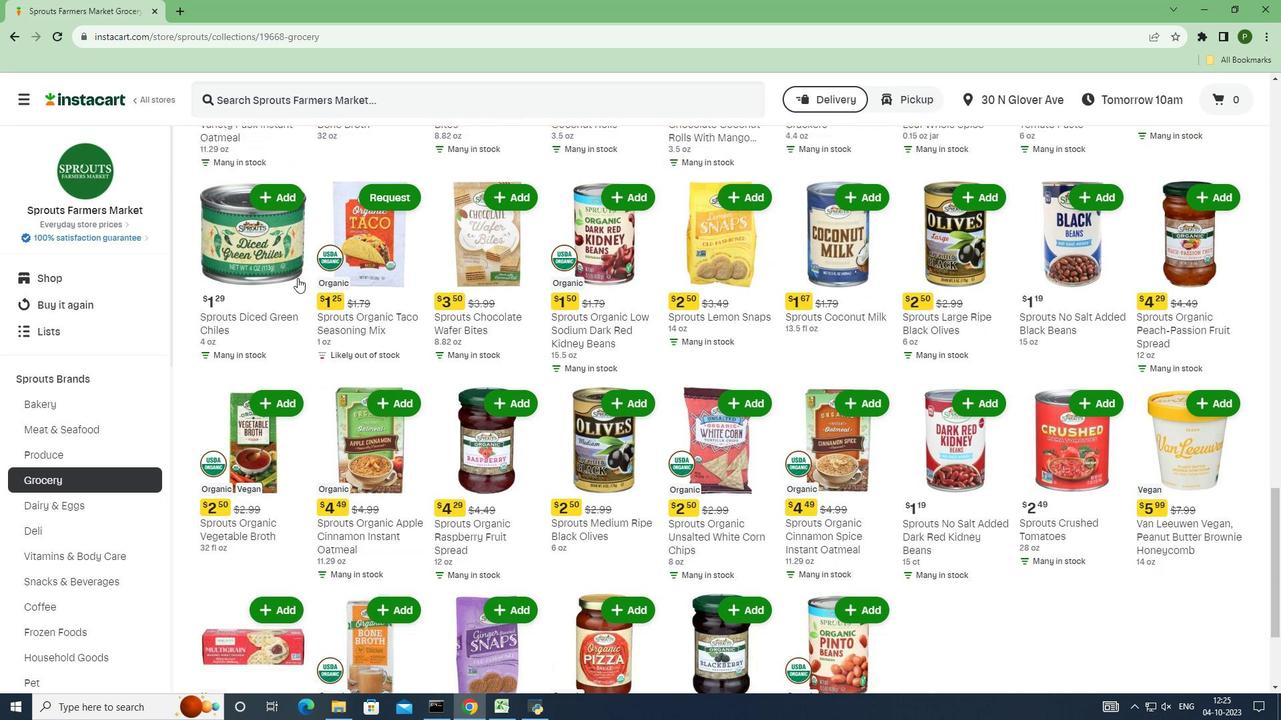 
Action: Mouse scrolled (297, 277) with delta (0, 0)
Screenshot: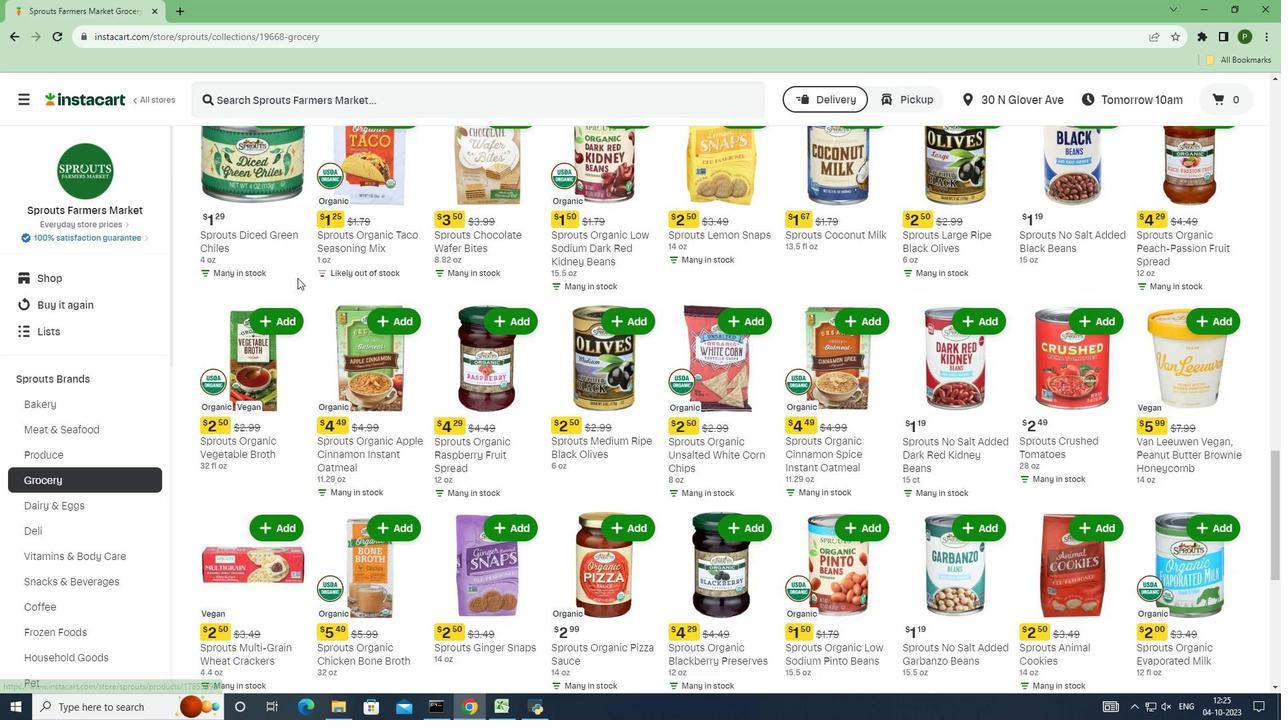 
Action: Mouse scrolled (297, 277) with delta (0, 0)
Screenshot: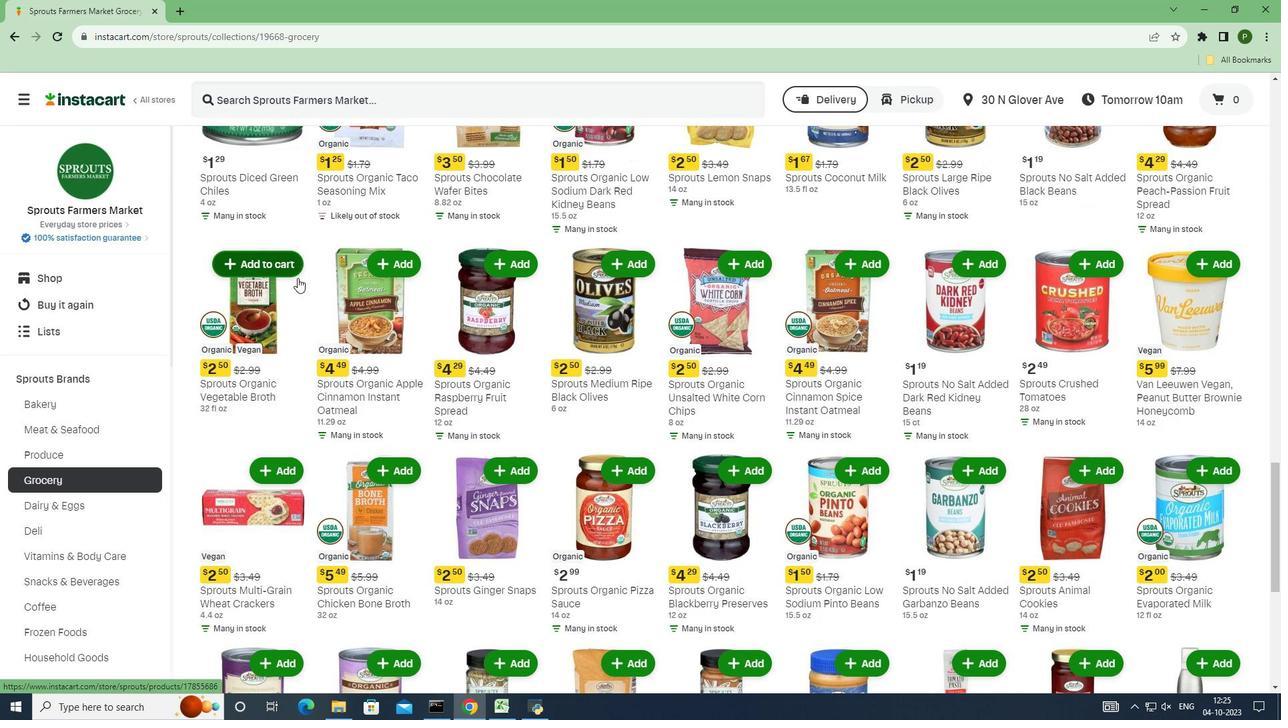 
Action: Mouse scrolled (297, 277) with delta (0, 0)
Screenshot: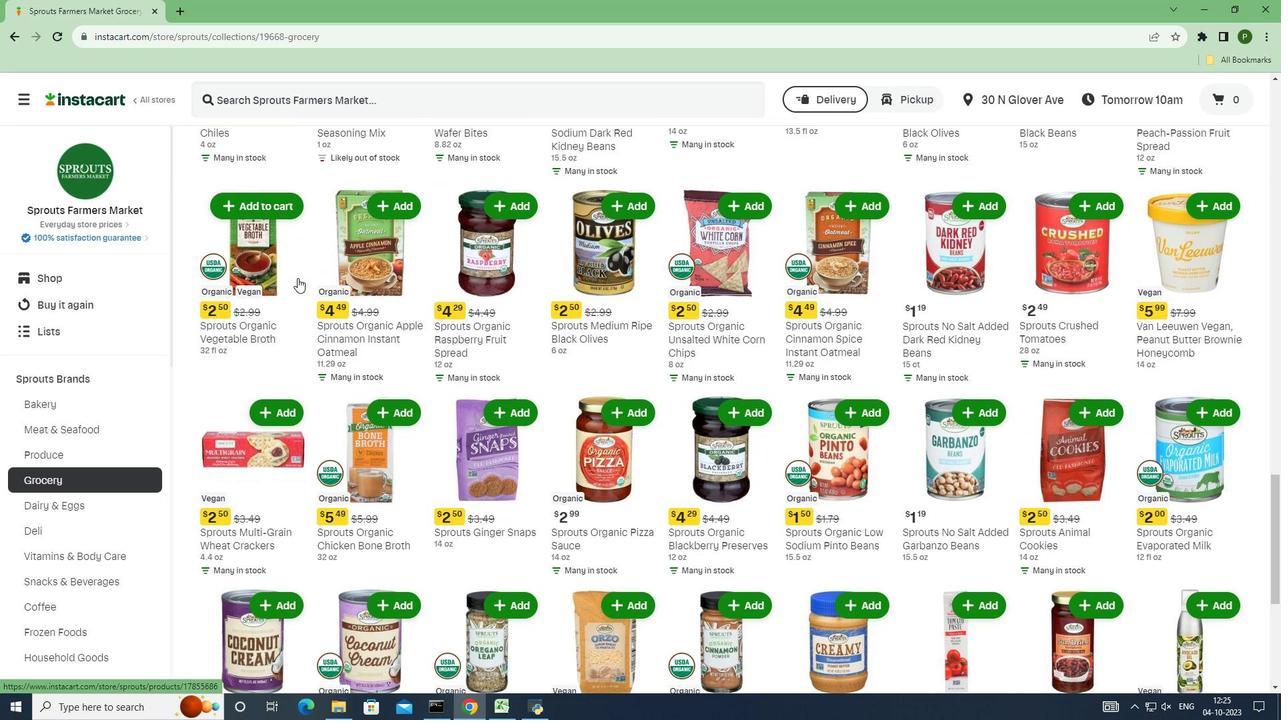 
Action: Mouse scrolled (297, 277) with delta (0, 0)
Screenshot: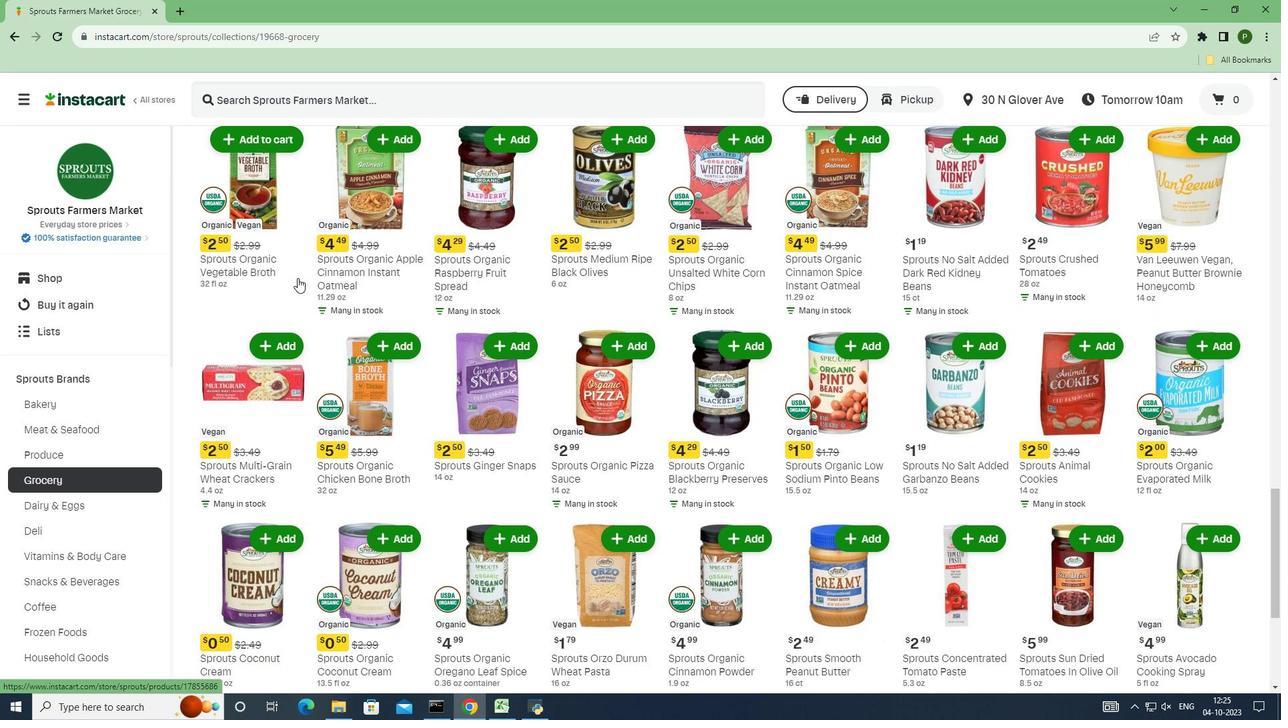 
Action: Mouse scrolled (297, 277) with delta (0, 0)
Screenshot: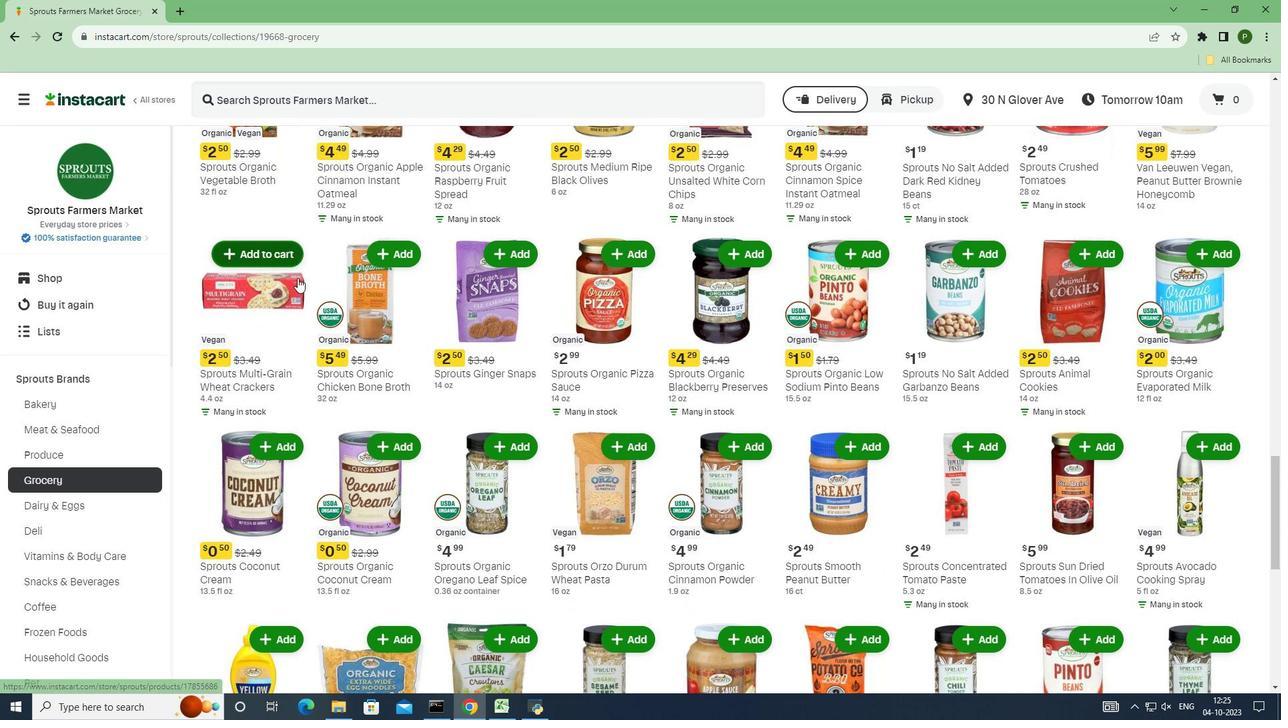 
Action: Mouse scrolled (297, 277) with delta (0, 0)
Screenshot: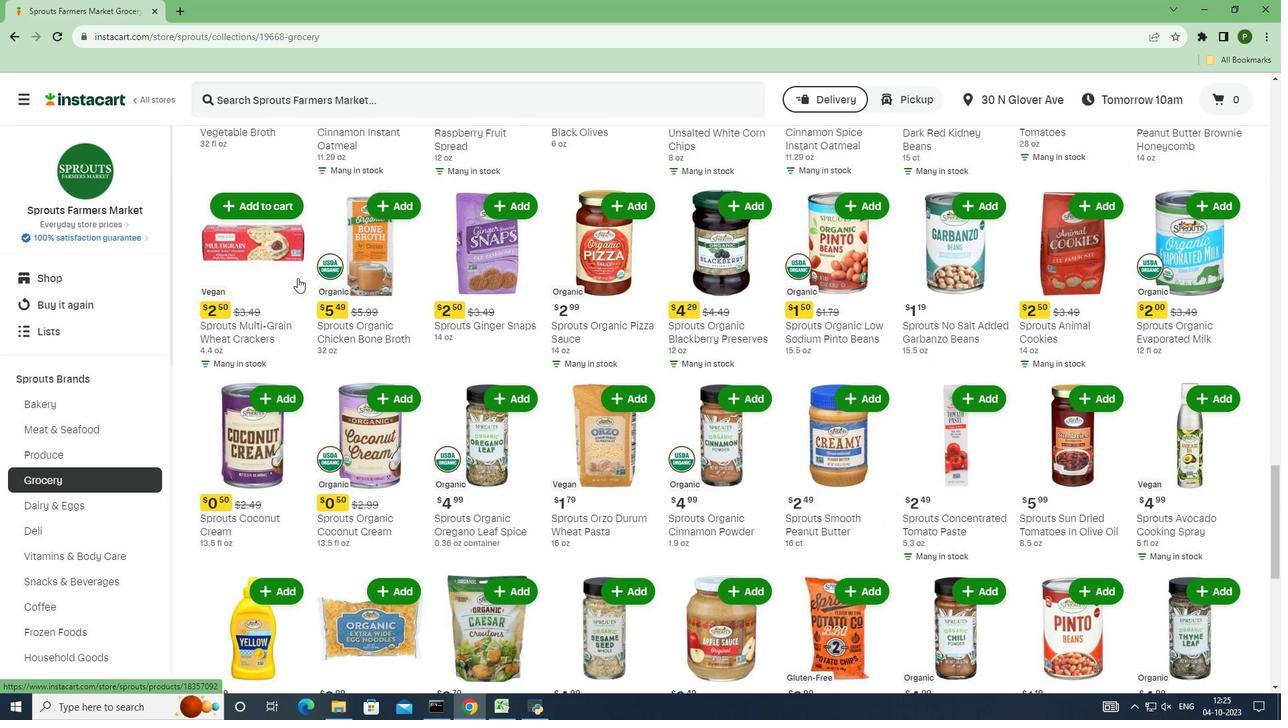 
Action: Mouse scrolled (297, 277) with delta (0, 0)
Screenshot: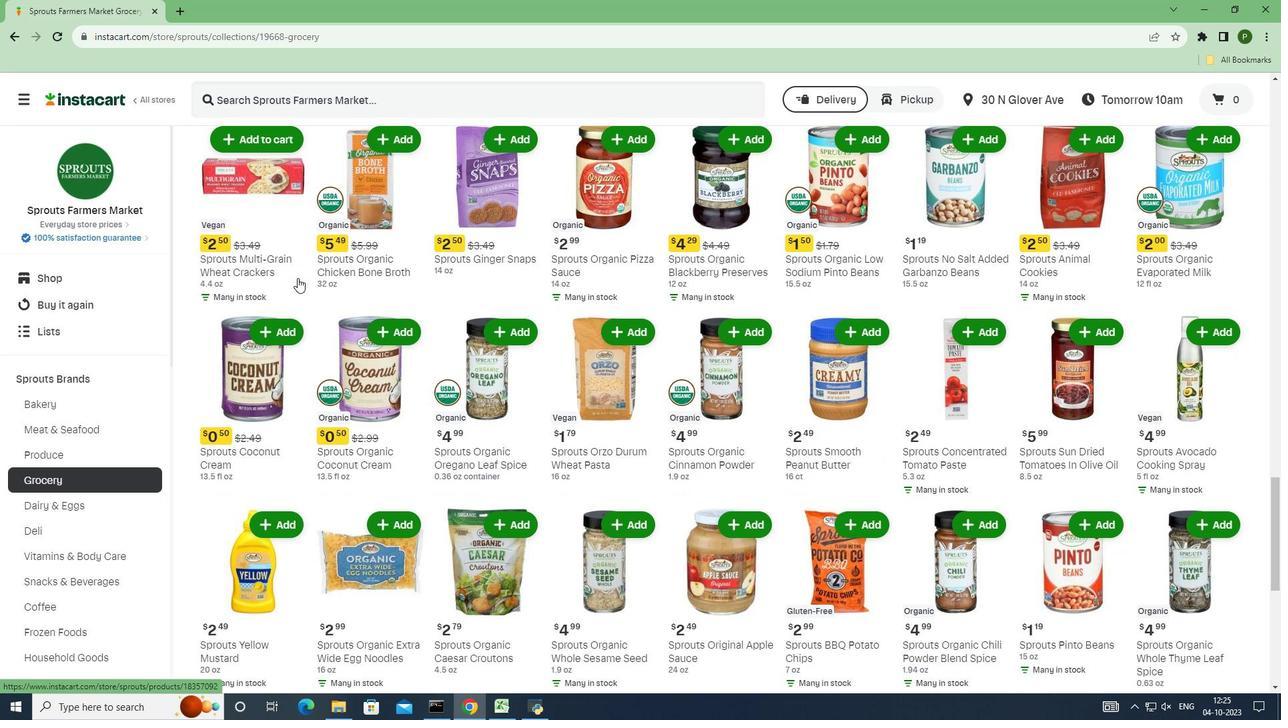 
Action: Mouse scrolled (297, 277) with delta (0, 0)
Screenshot: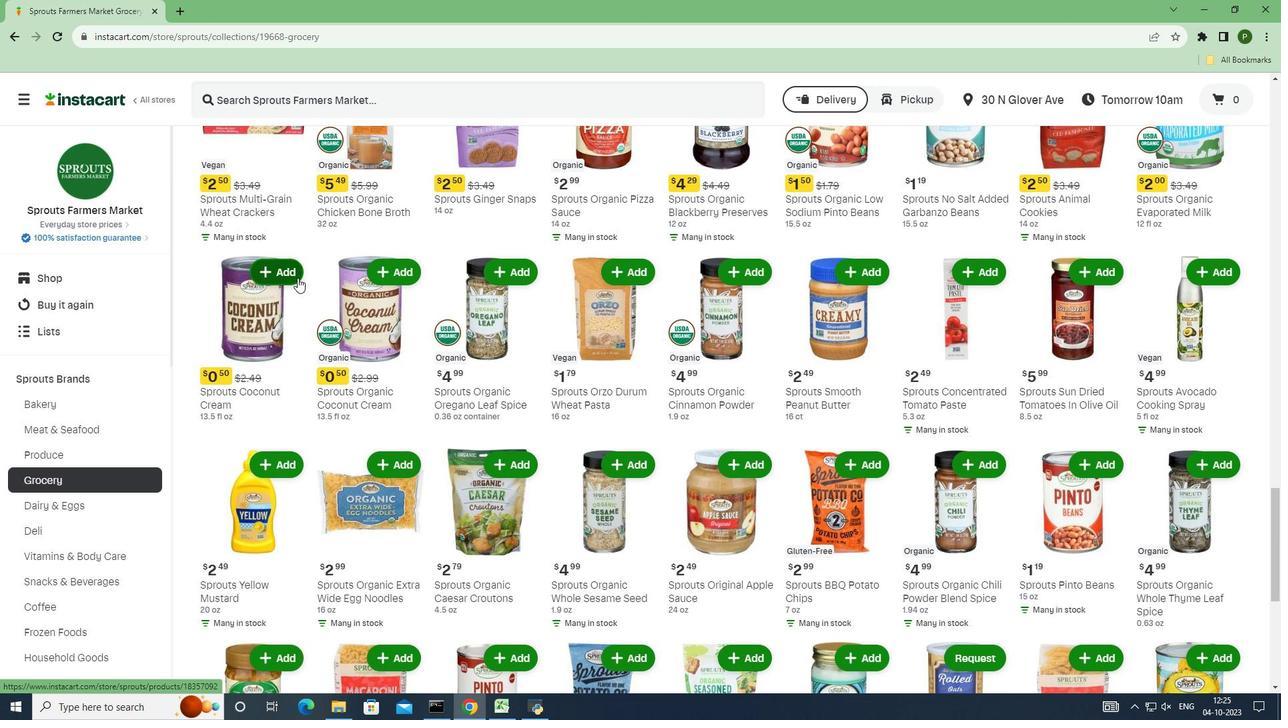 
Action: Mouse scrolled (297, 277) with delta (0, 0)
Screenshot: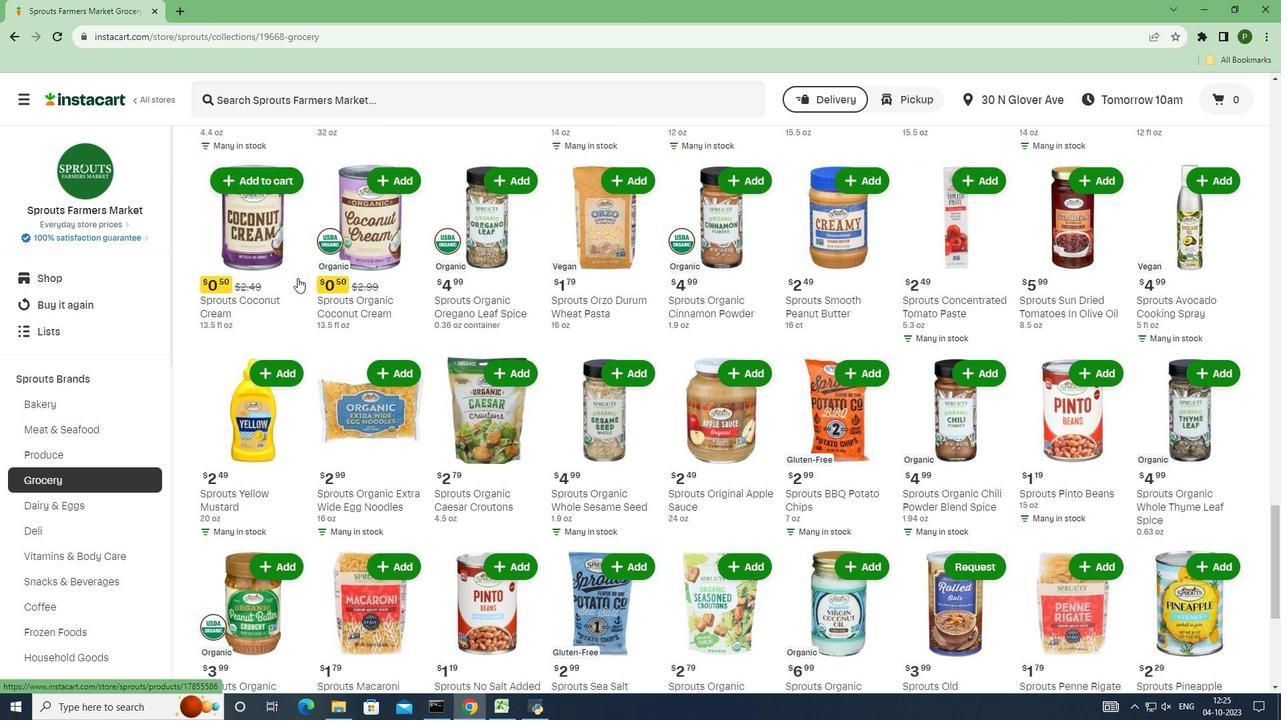 
Action: Mouse scrolled (297, 277) with delta (0, 0)
Screenshot: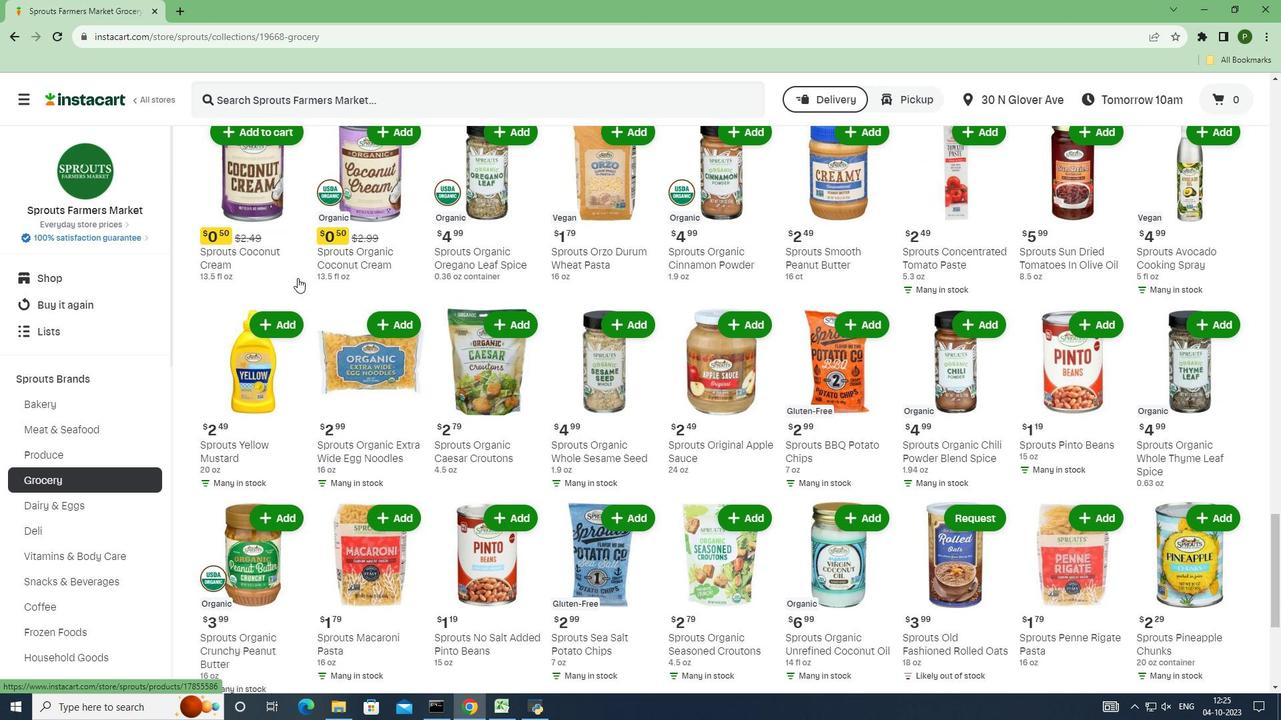 
Action: Mouse scrolled (297, 277) with delta (0, 0)
Screenshot: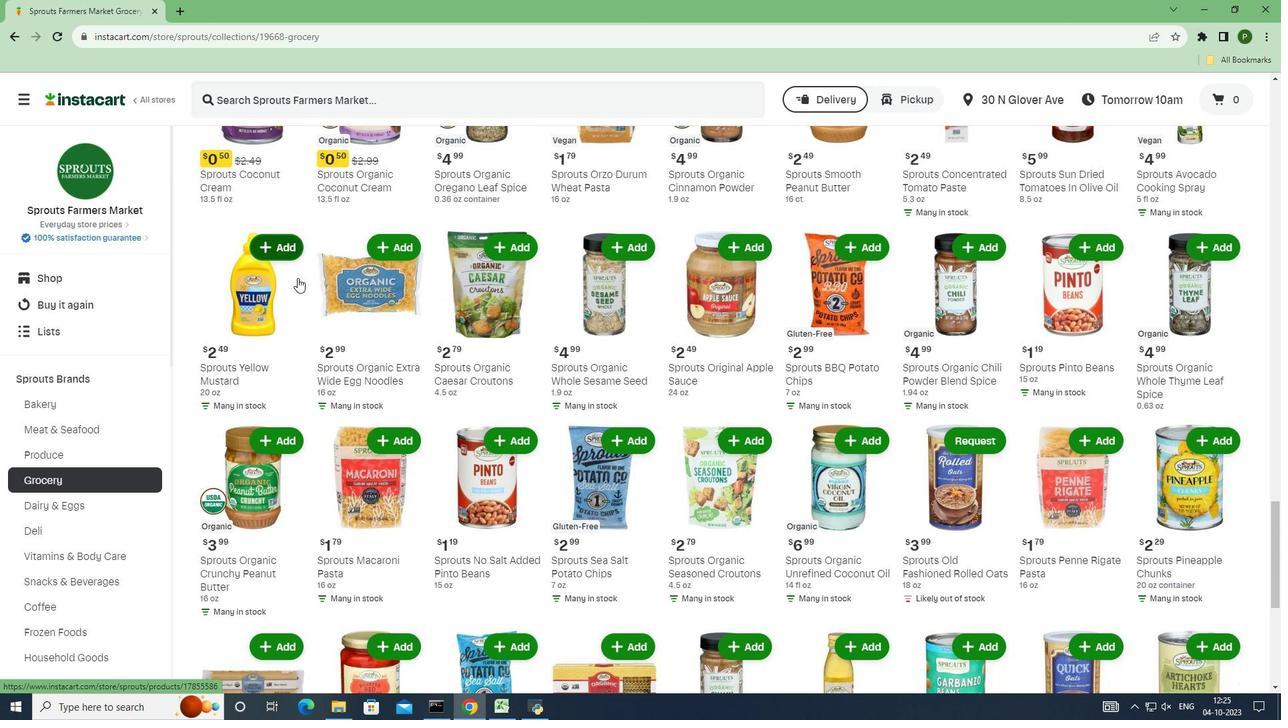 
Action: Mouse scrolled (297, 277) with delta (0, 0)
Screenshot: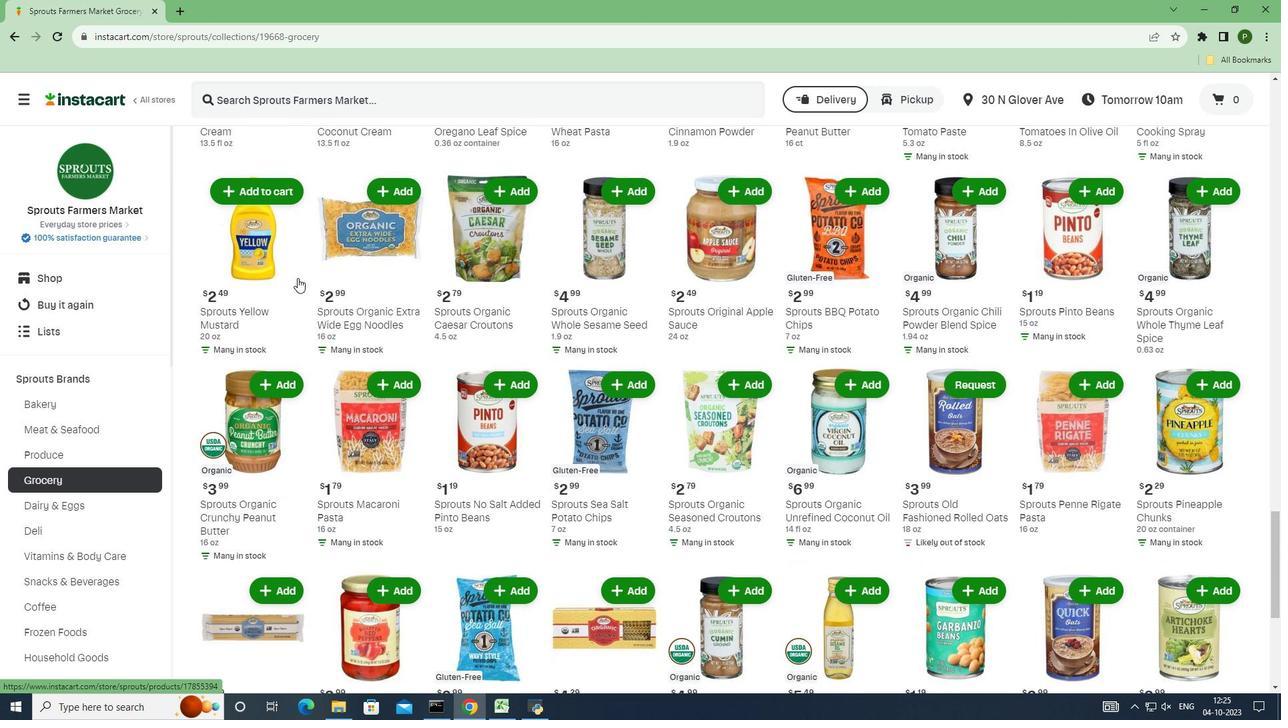 
Action: Mouse scrolled (297, 277) with delta (0, 0)
Screenshot: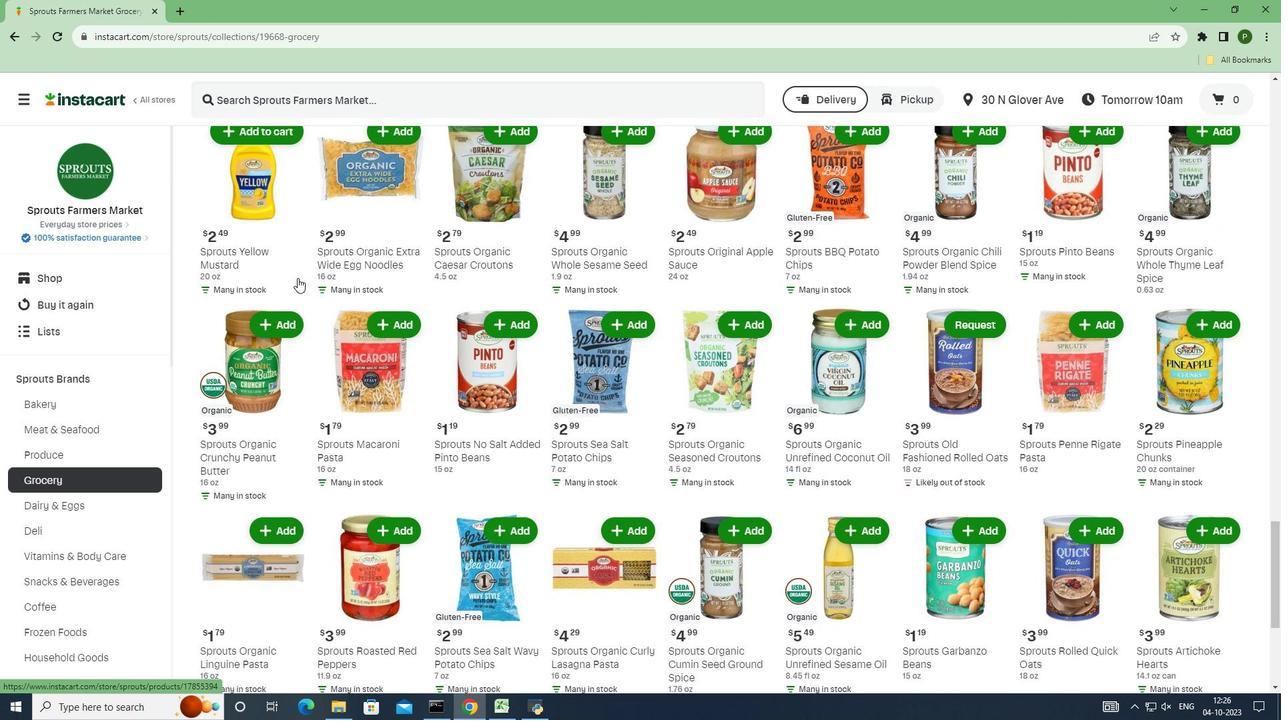 
Action: Mouse scrolled (297, 277) with delta (0, 0)
Screenshot: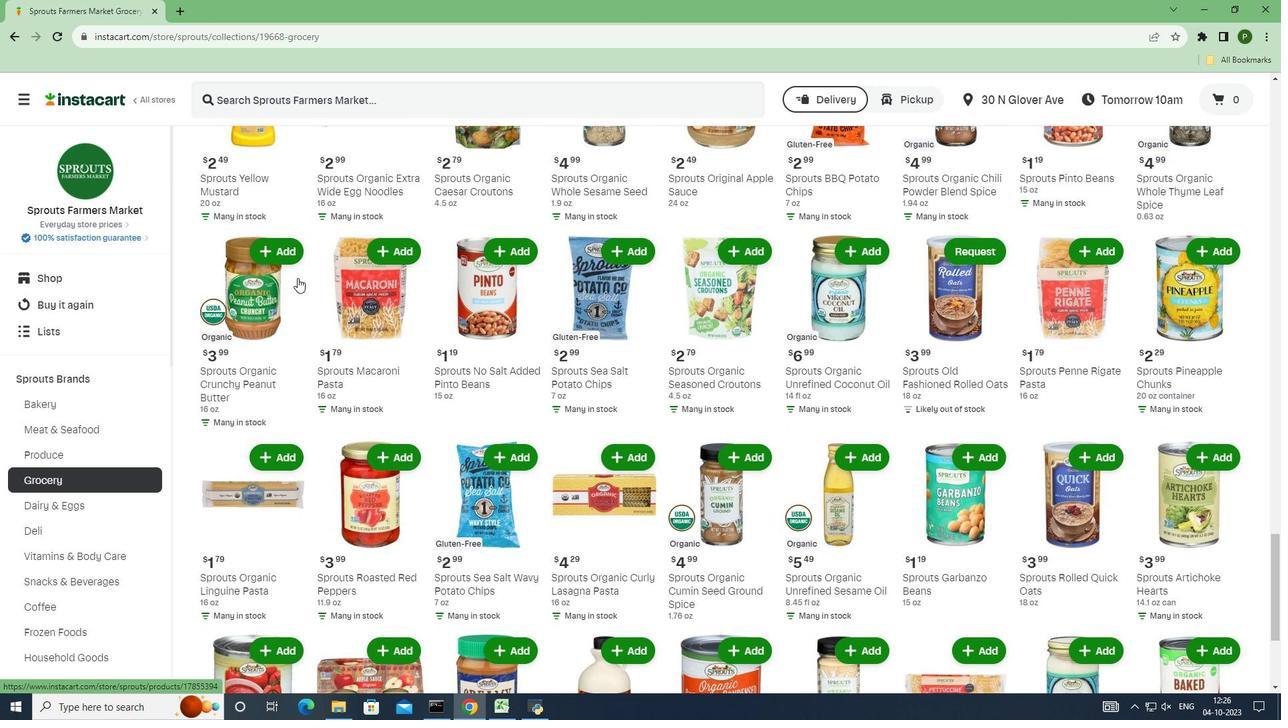 
Action: Mouse scrolled (297, 277) with delta (0, 0)
Screenshot: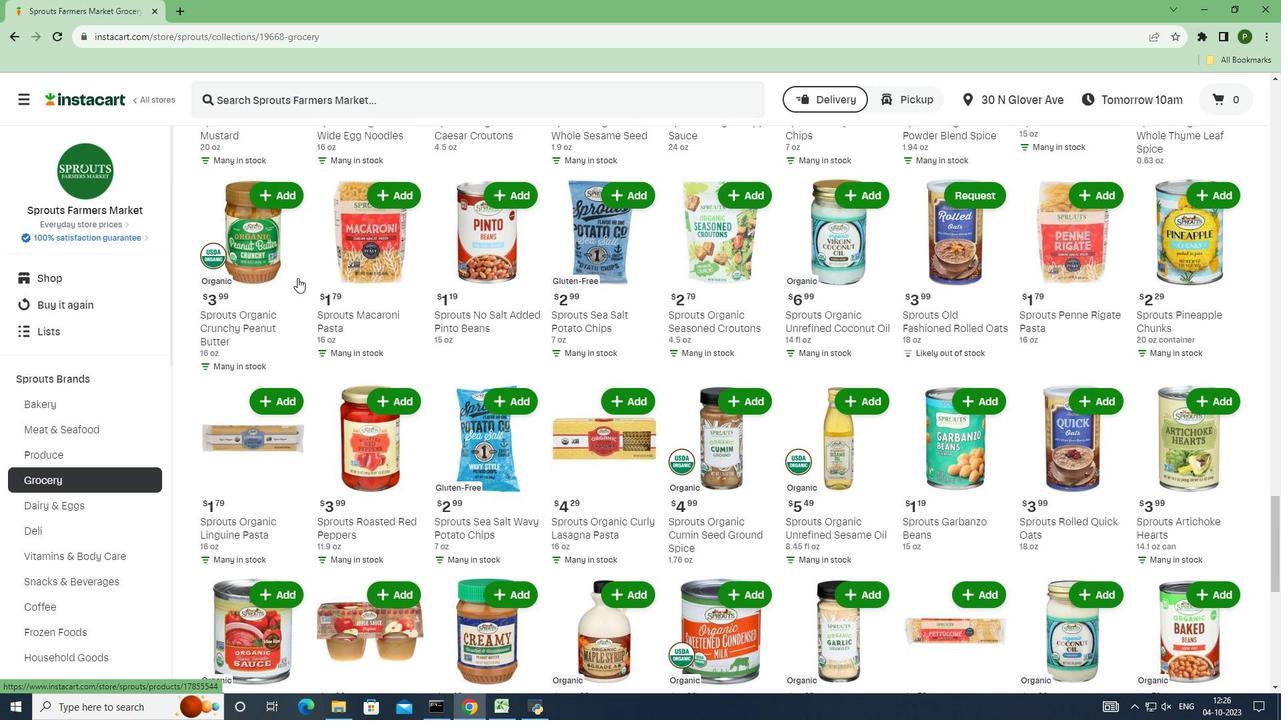 
Action: Mouse scrolled (297, 277) with delta (0, 0)
Screenshot: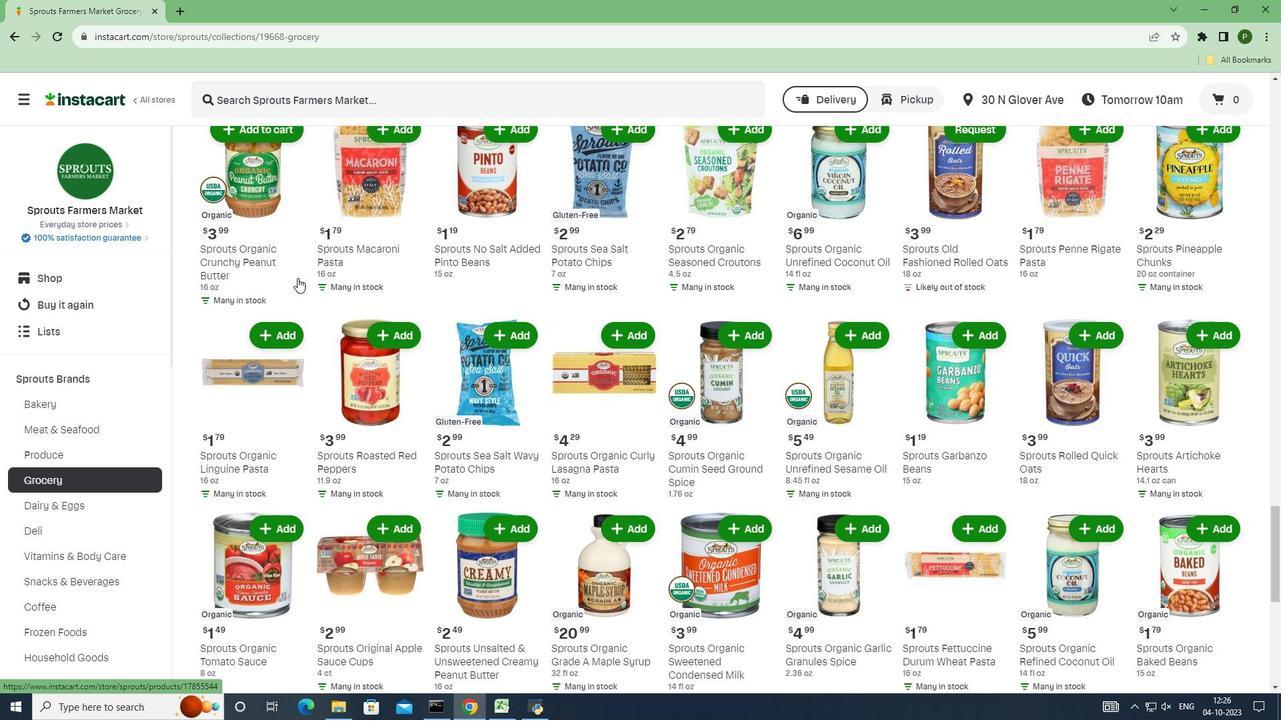 
Action: Mouse scrolled (297, 277) with delta (0, 0)
Screenshot: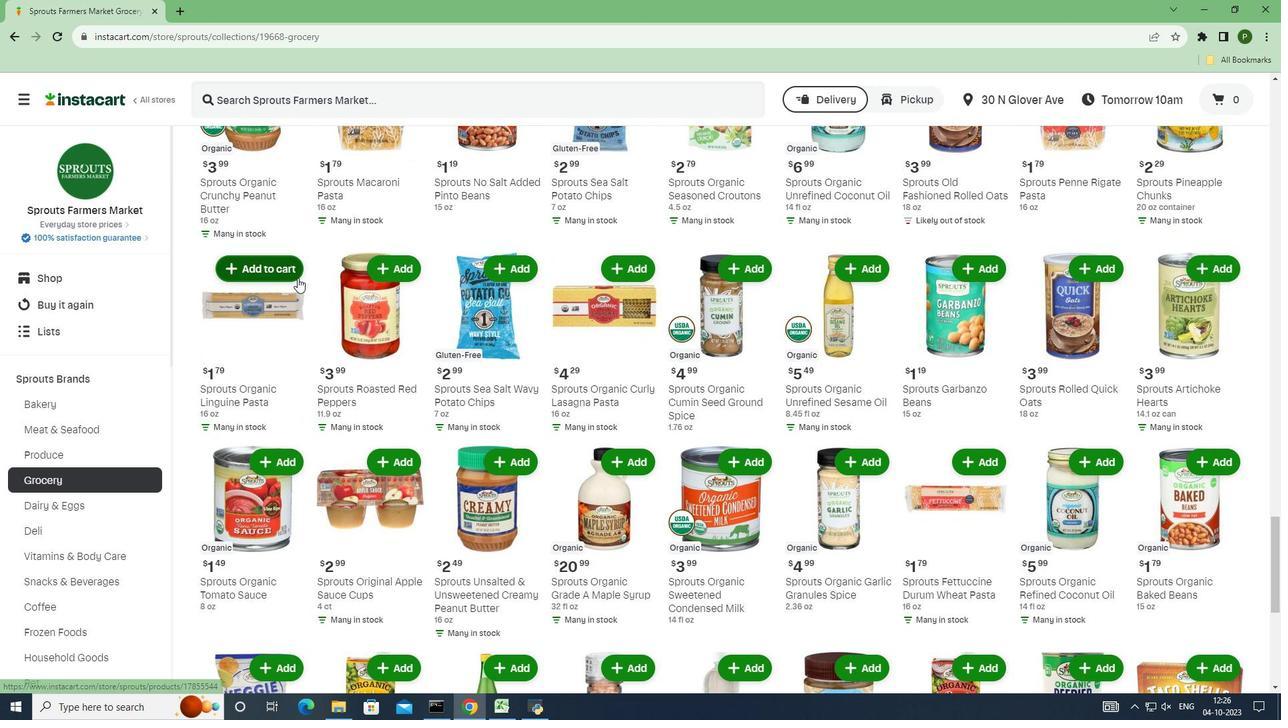 
Action: Mouse scrolled (297, 277) with delta (0, 0)
Screenshot: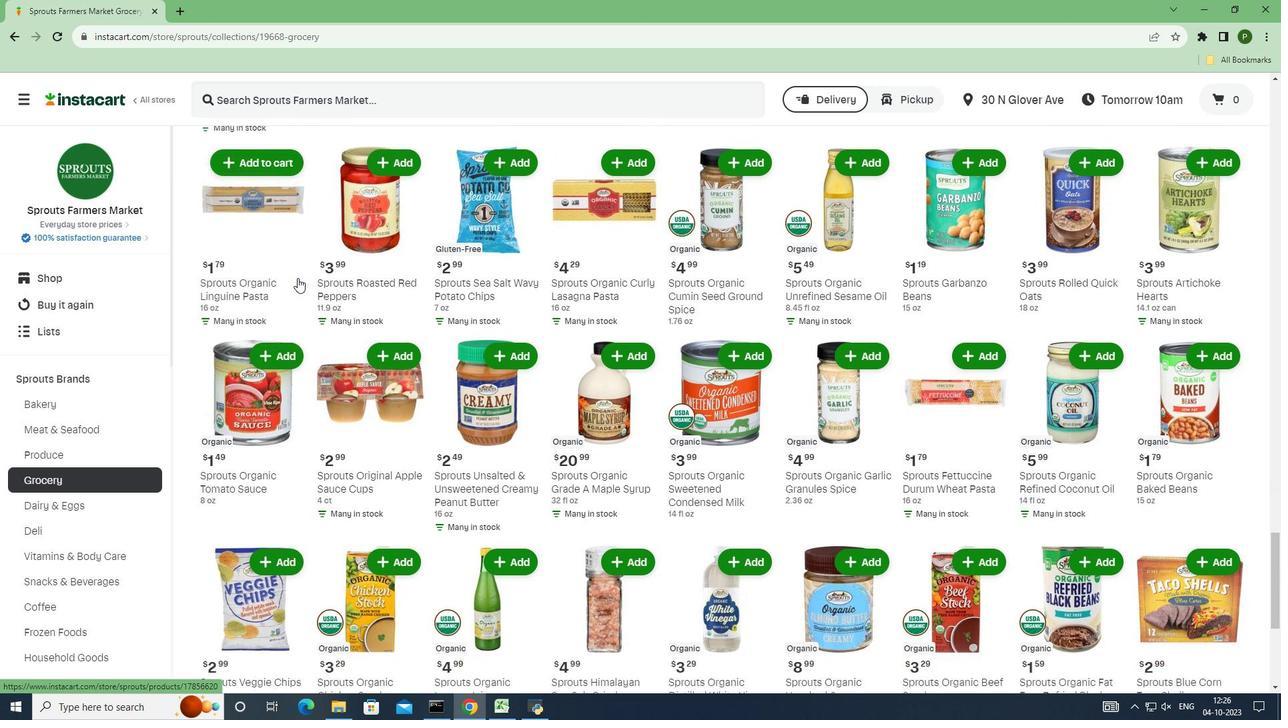 
Action: Mouse scrolled (297, 277) with delta (0, 0)
Screenshot: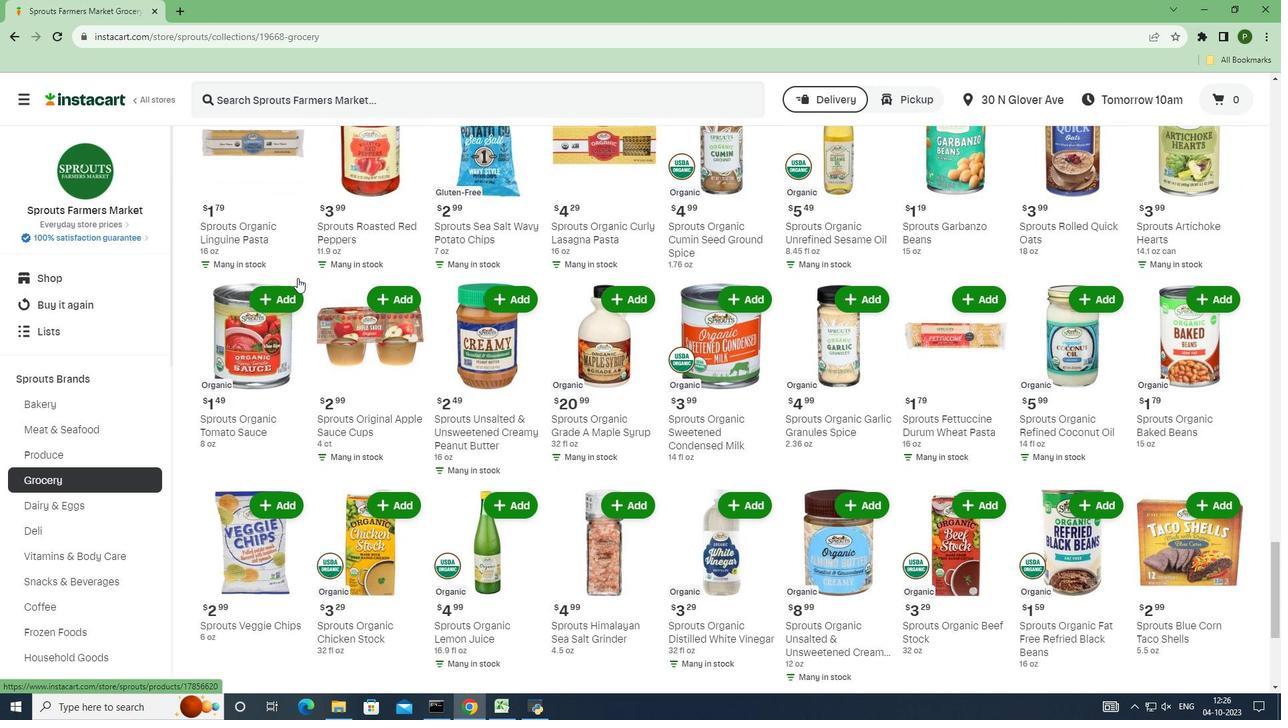
Action: Mouse scrolled (297, 277) with delta (0, 0)
Screenshot: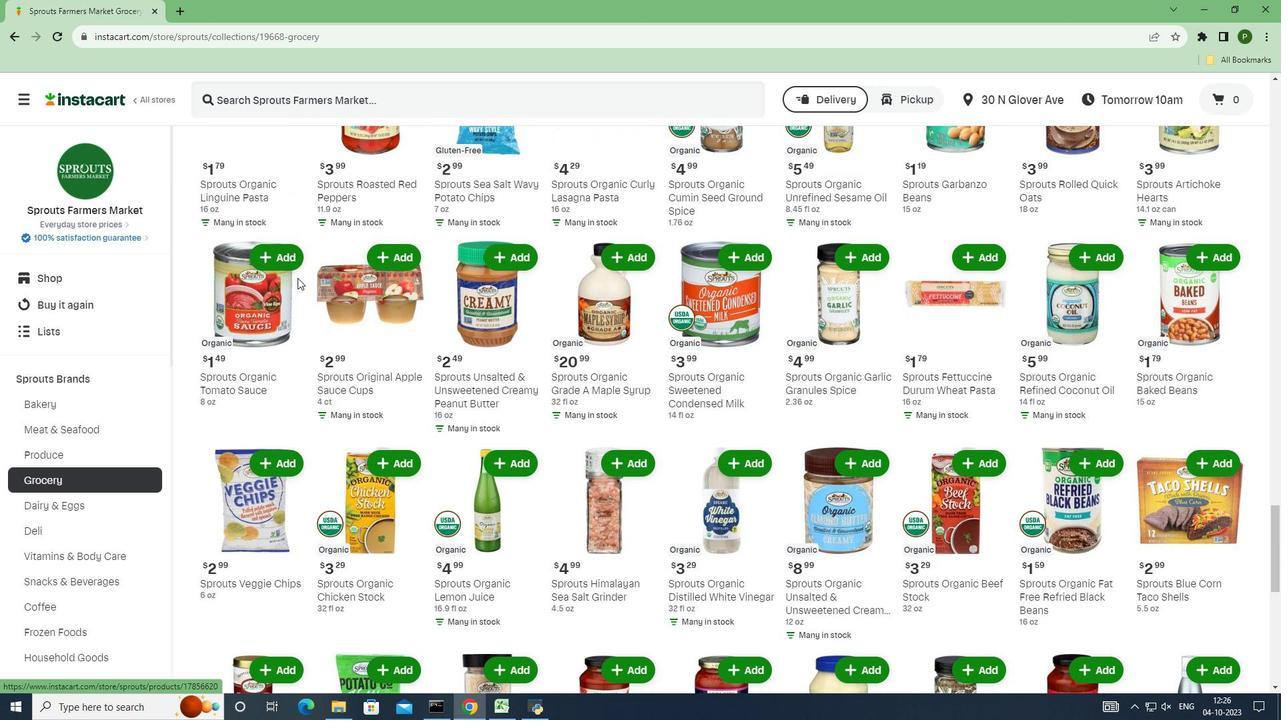 
Action: Mouse scrolled (297, 277) with delta (0, 0)
Screenshot: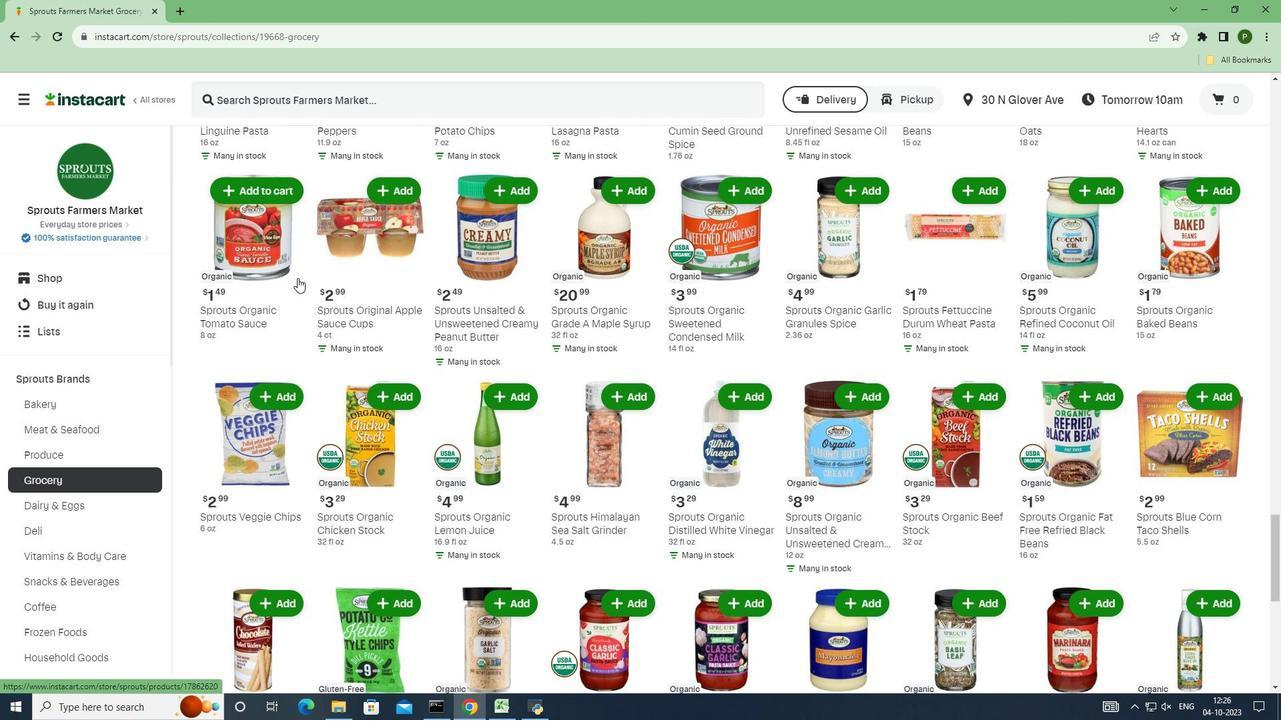 
Action: Mouse scrolled (297, 277) with delta (0, 0)
Screenshot: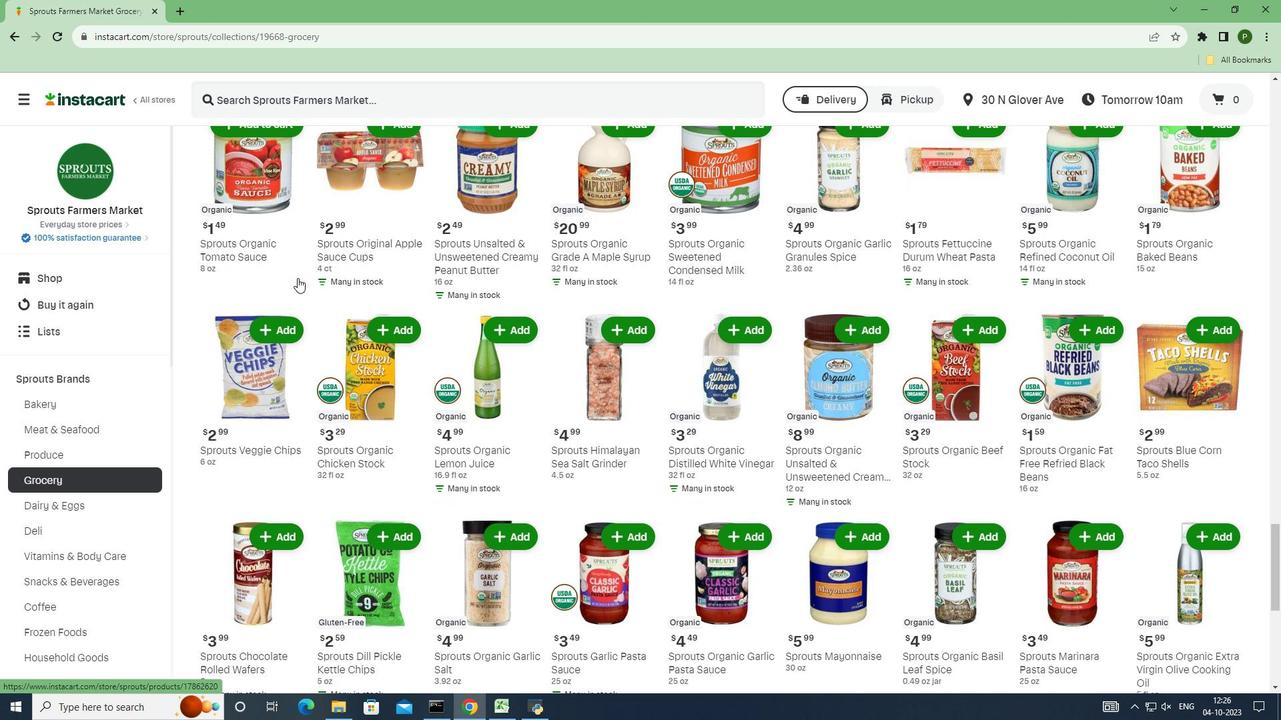 
Action: Mouse scrolled (297, 277) with delta (0, 0)
Screenshot: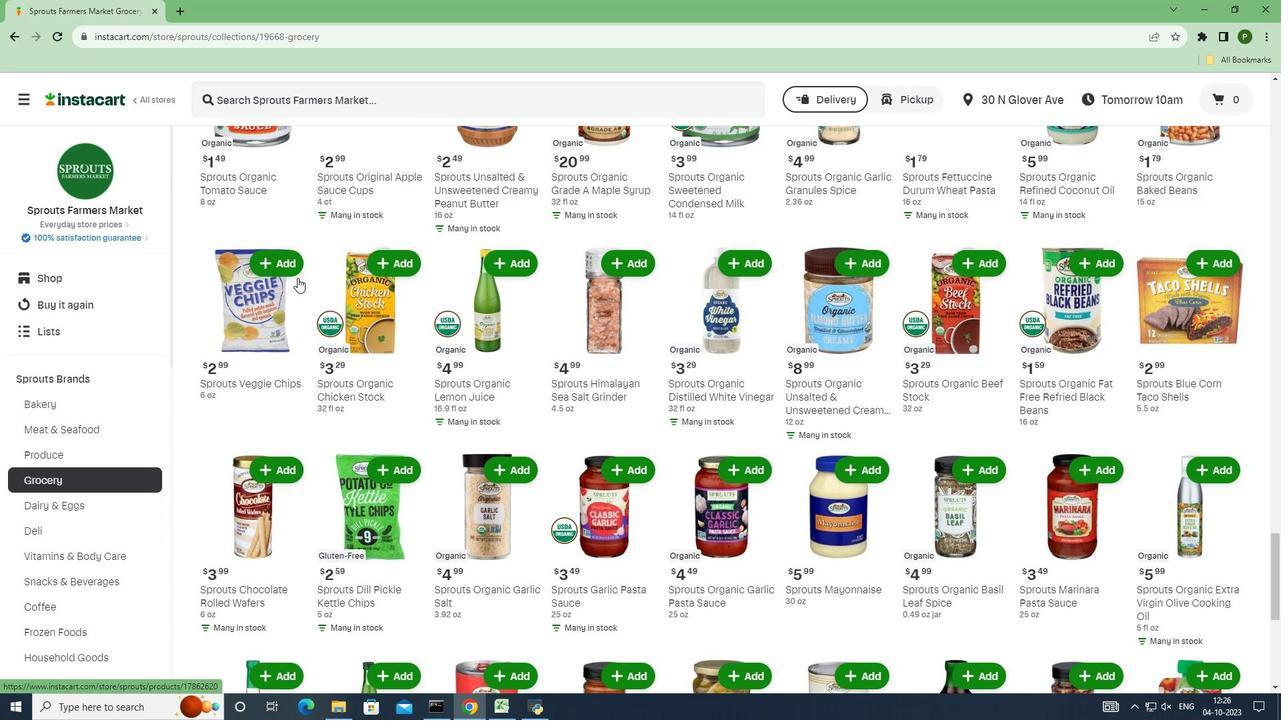 
Action: Mouse scrolled (297, 277) with delta (0, 0)
Screenshot: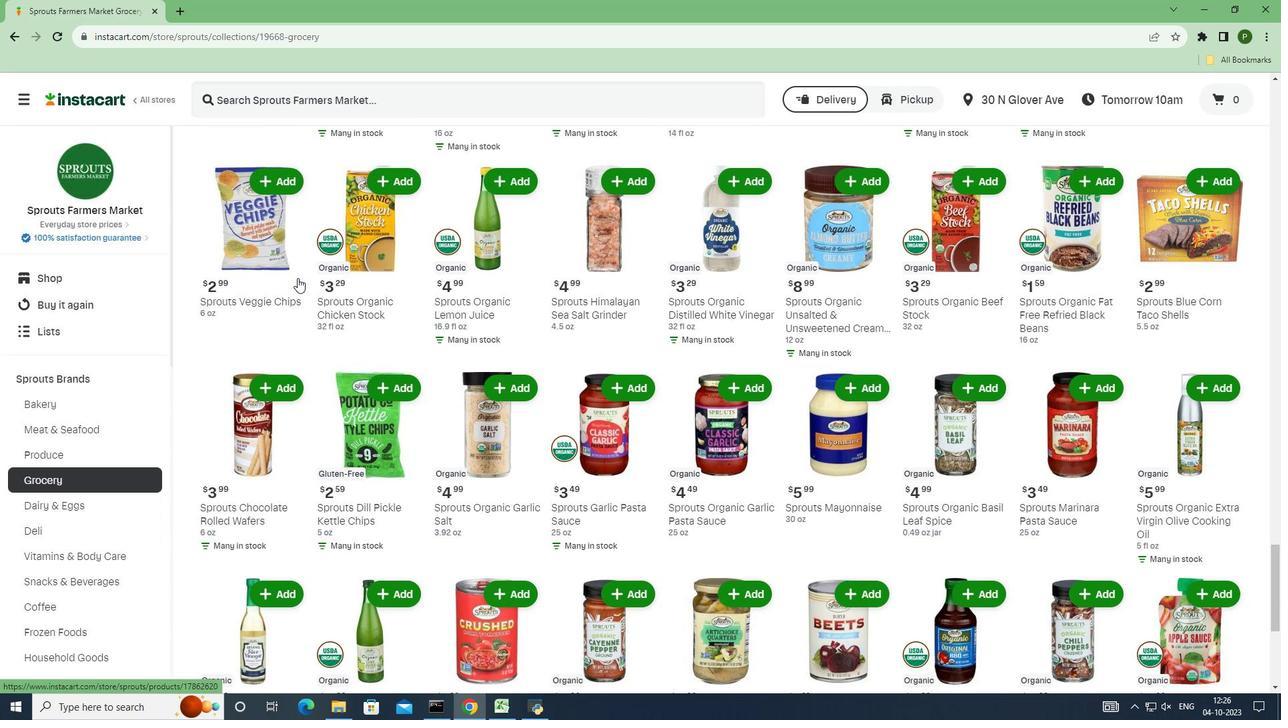 
Action: Mouse scrolled (297, 277) with delta (0, 0)
Screenshot: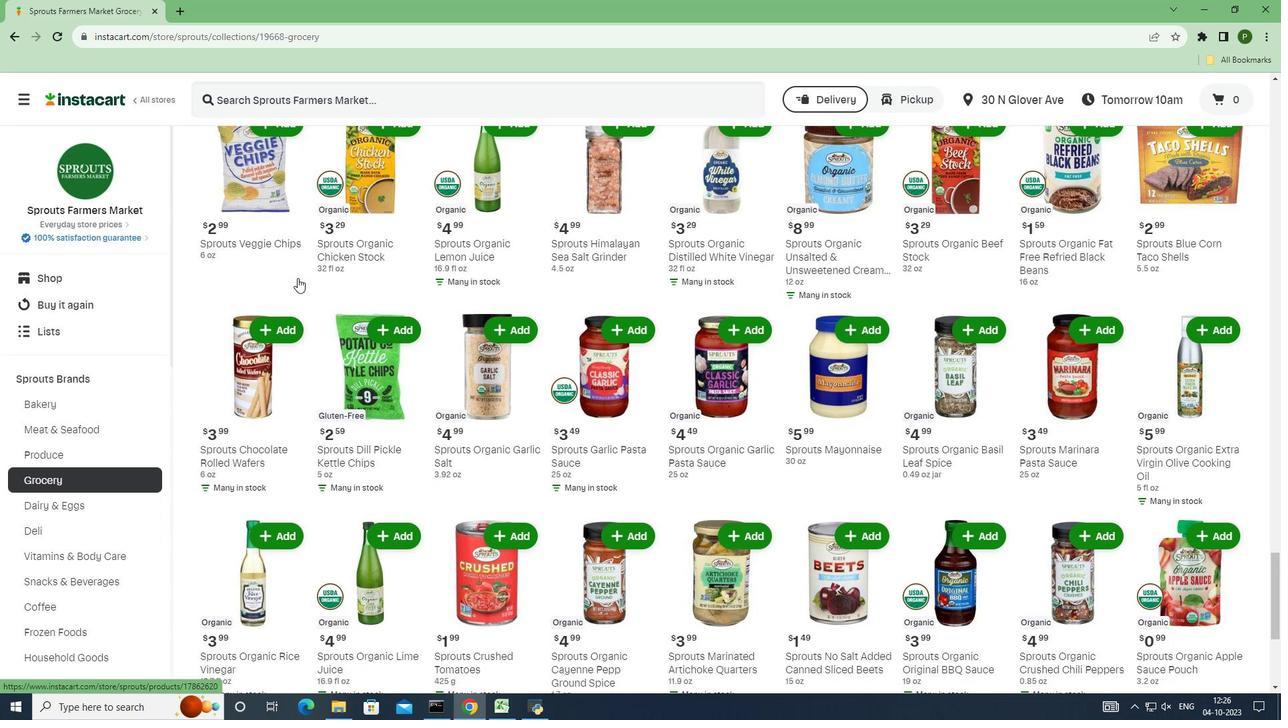 
Action: Mouse scrolled (297, 277) with delta (0, 0)
Screenshot: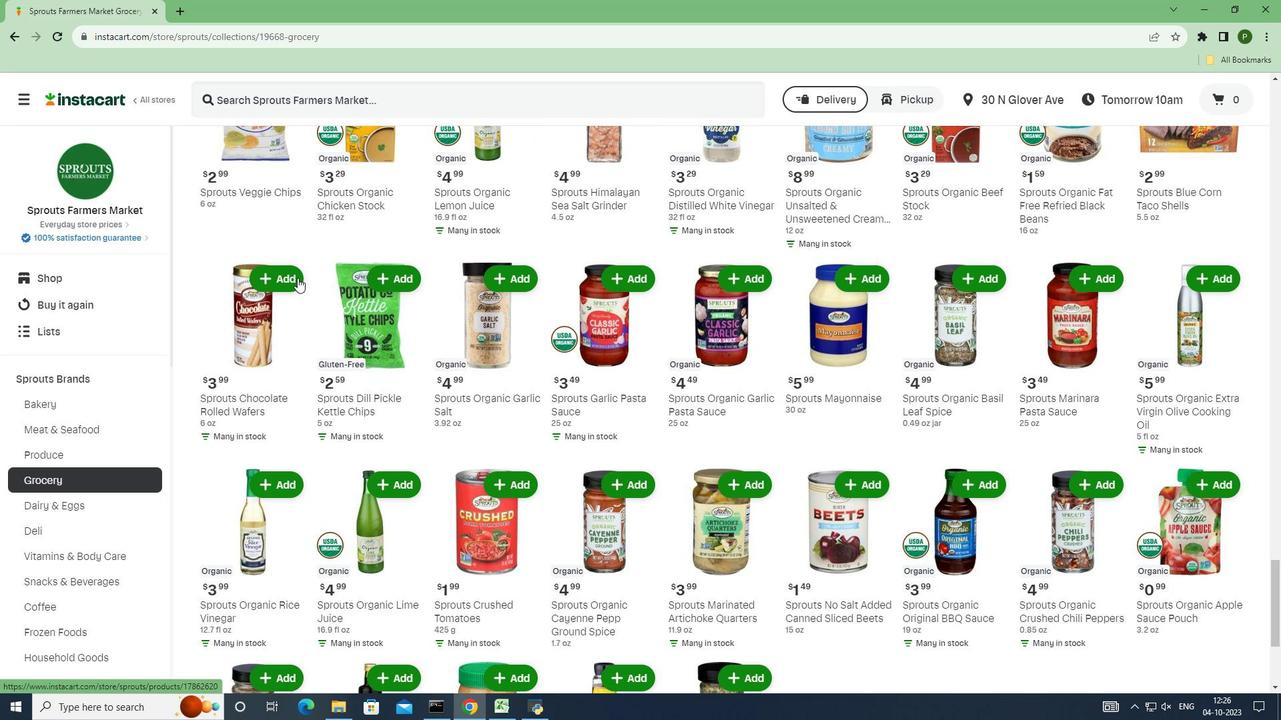 
Action: Mouse scrolled (297, 277) with delta (0, 0)
Screenshot: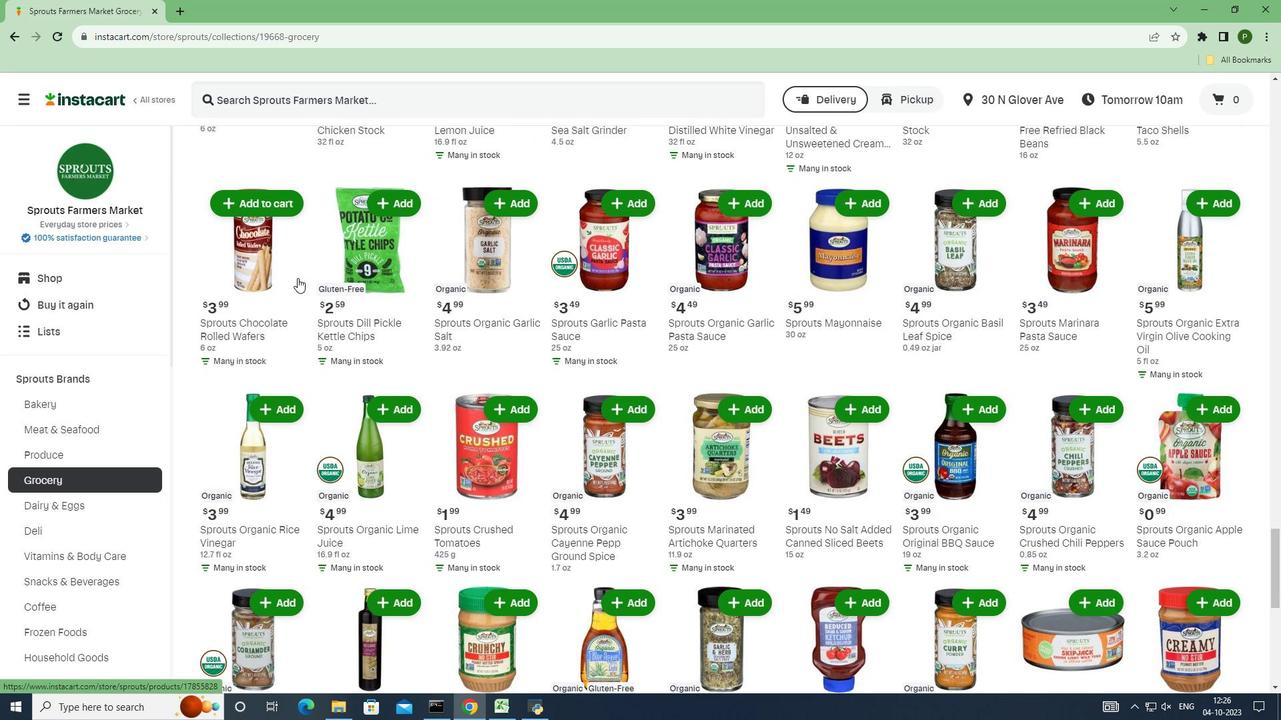 
Action: Mouse scrolled (297, 277) with delta (0, 0)
Screenshot: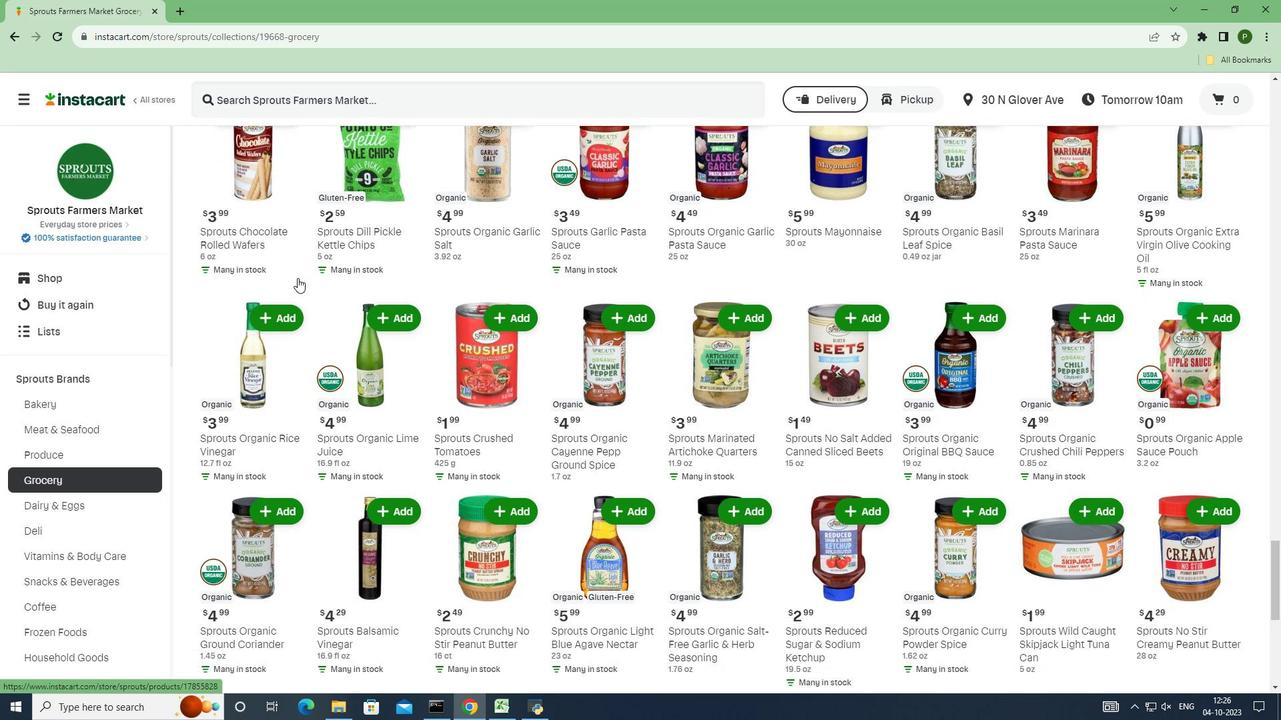 
Action: Mouse scrolled (297, 277) with delta (0, 0)
Screenshot: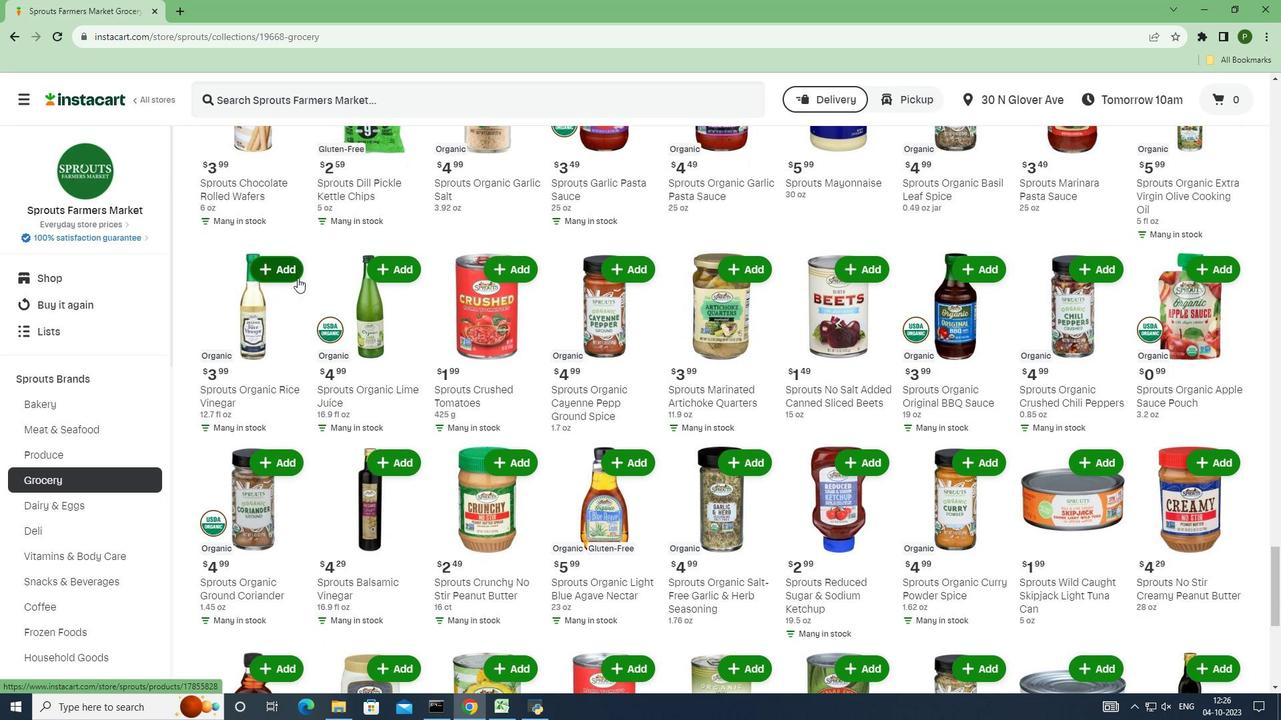 
Action: Mouse scrolled (297, 277) with delta (0, 0)
Screenshot: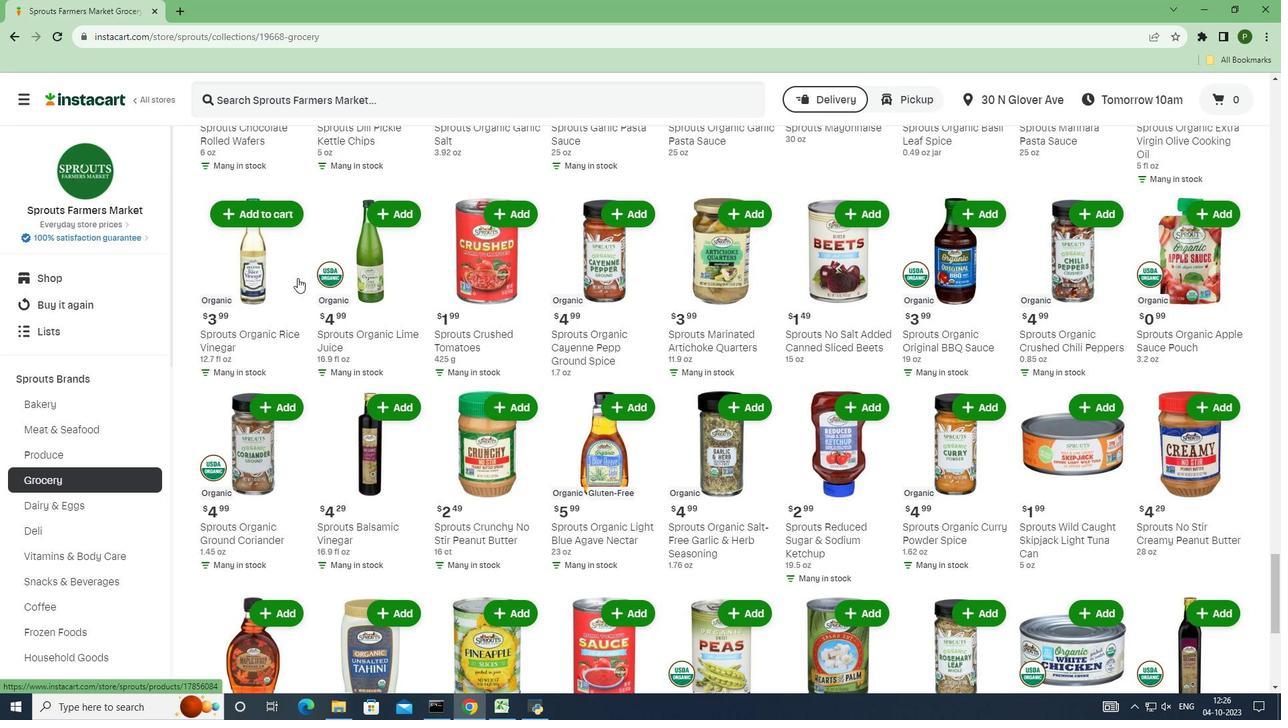 
Action: Mouse scrolled (297, 277) with delta (0, 0)
Screenshot: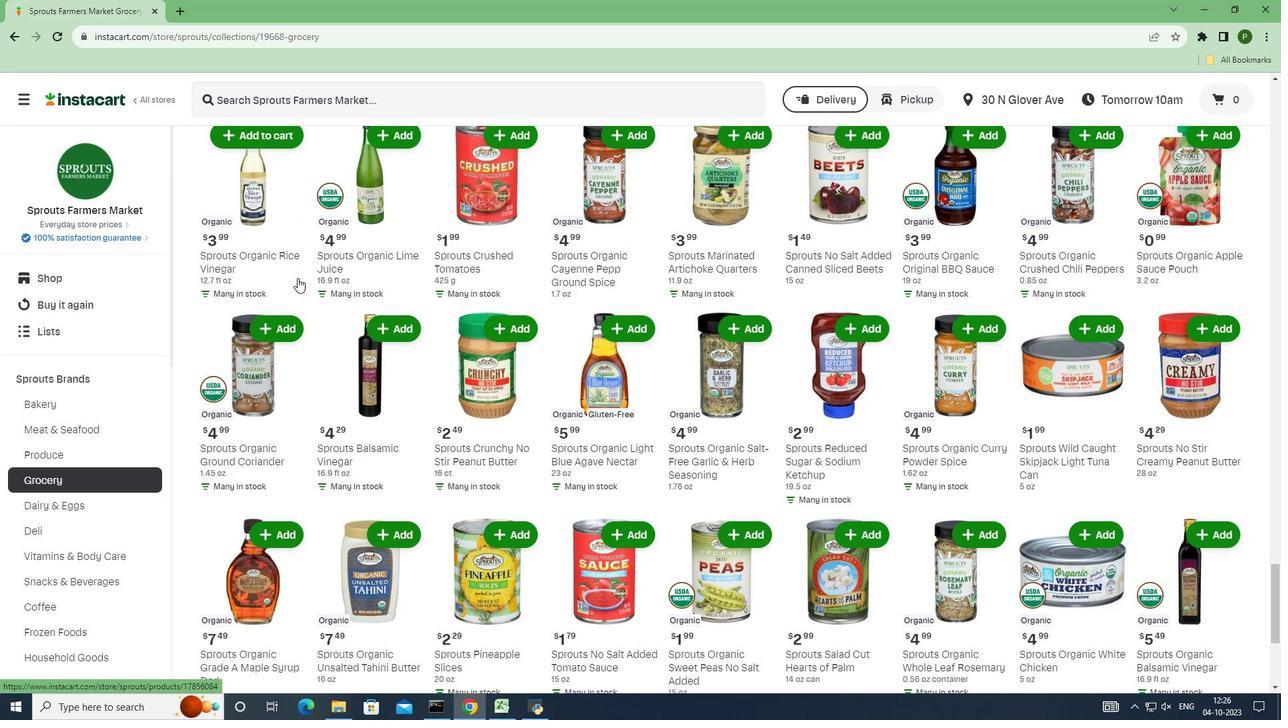 
Action: Mouse moved to (950, 273)
Screenshot: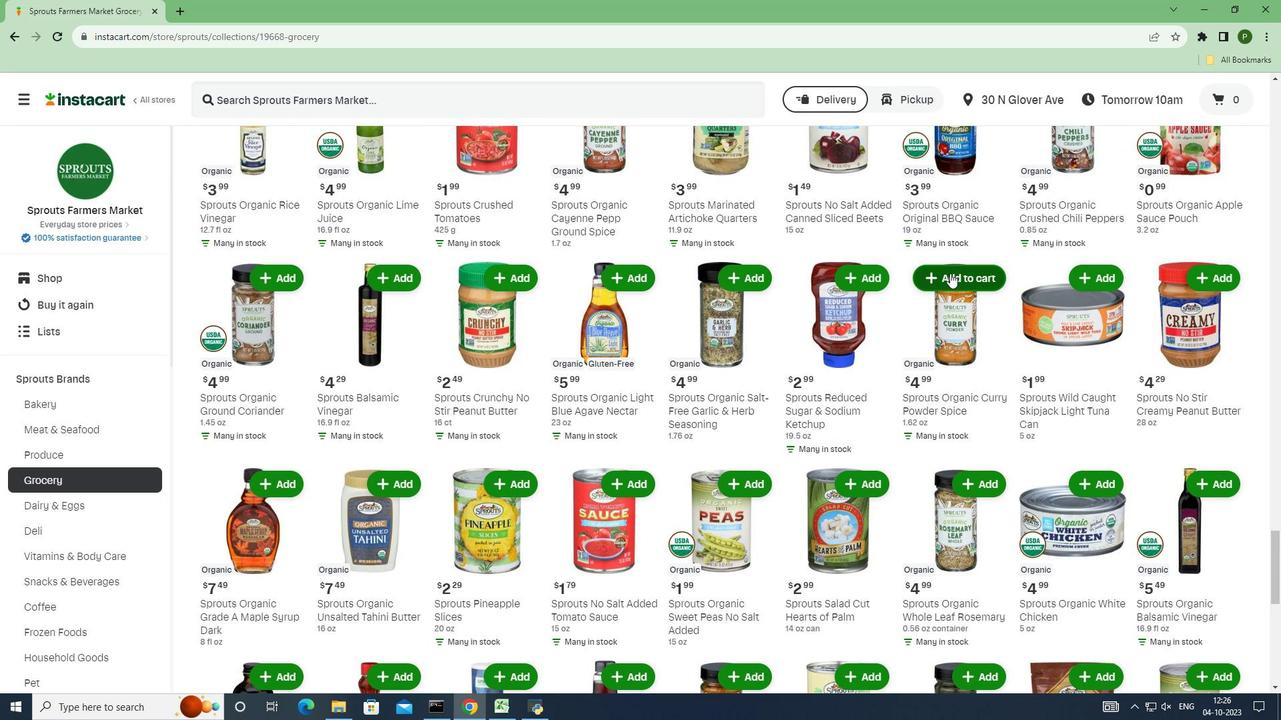 
Action: Mouse pressed left at (950, 273)
Screenshot: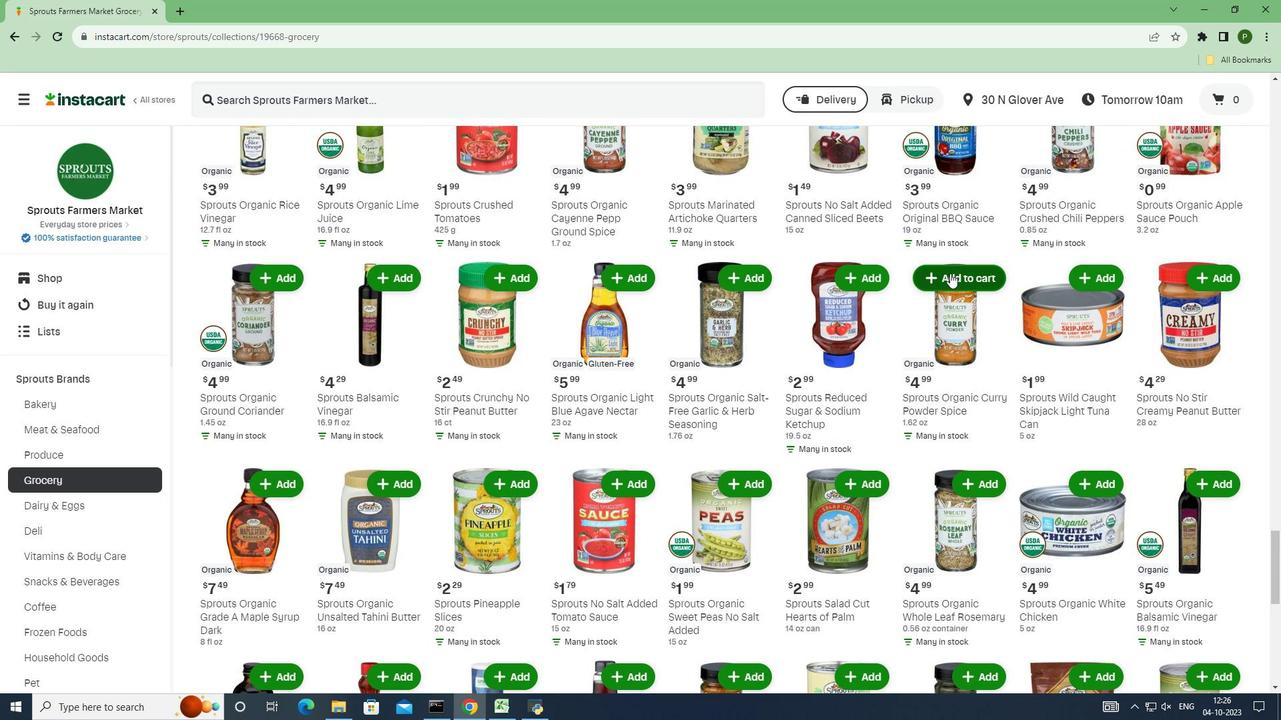 
Action: Mouse moved to (951, 273)
Screenshot: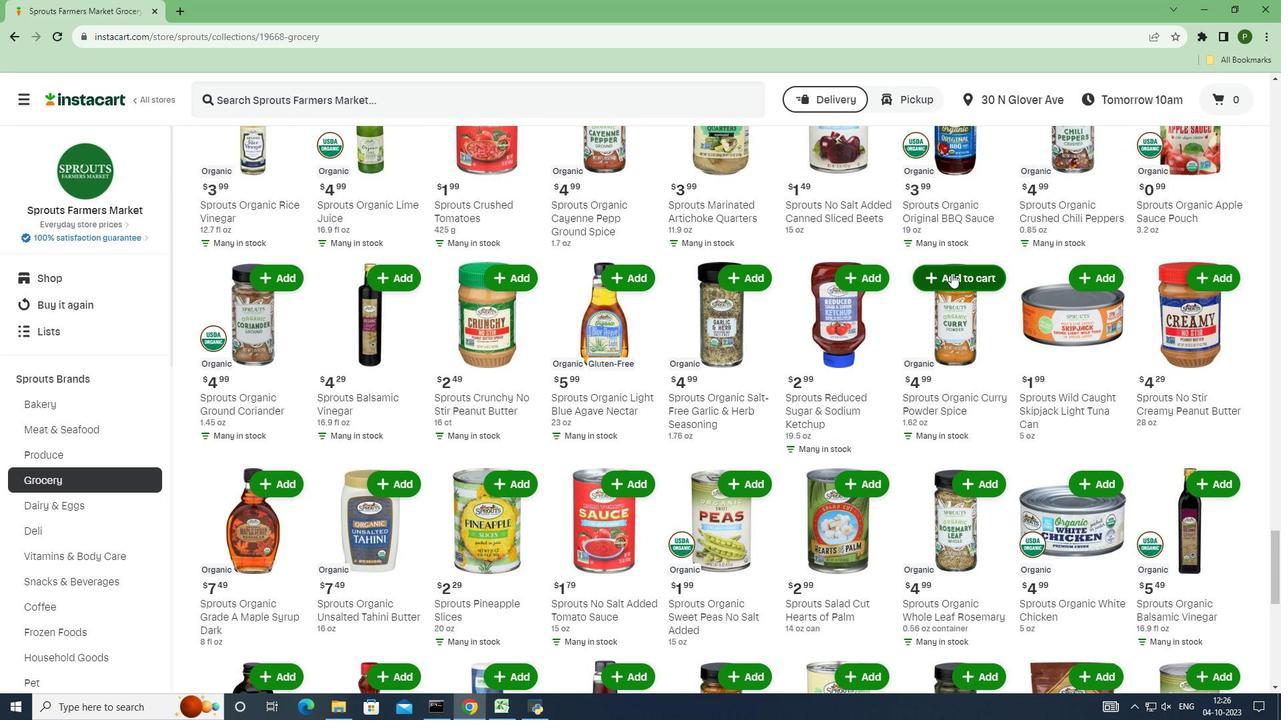 
